 Task: Check the sale-to-list ratio of gas furnace in the last 5 years.
Action: Mouse moved to (1104, 248)
Screenshot: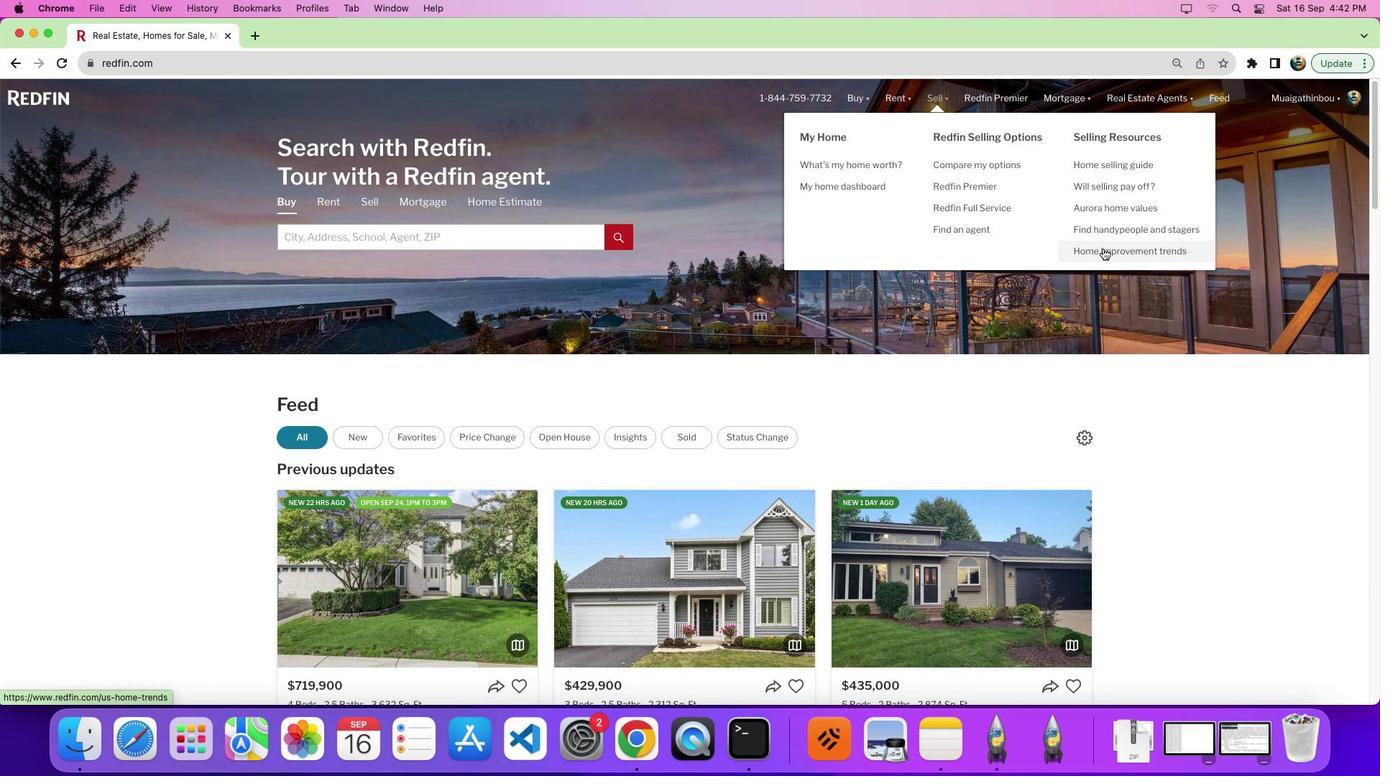 
Action: Mouse pressed left at (1104, 248)
Screenshot: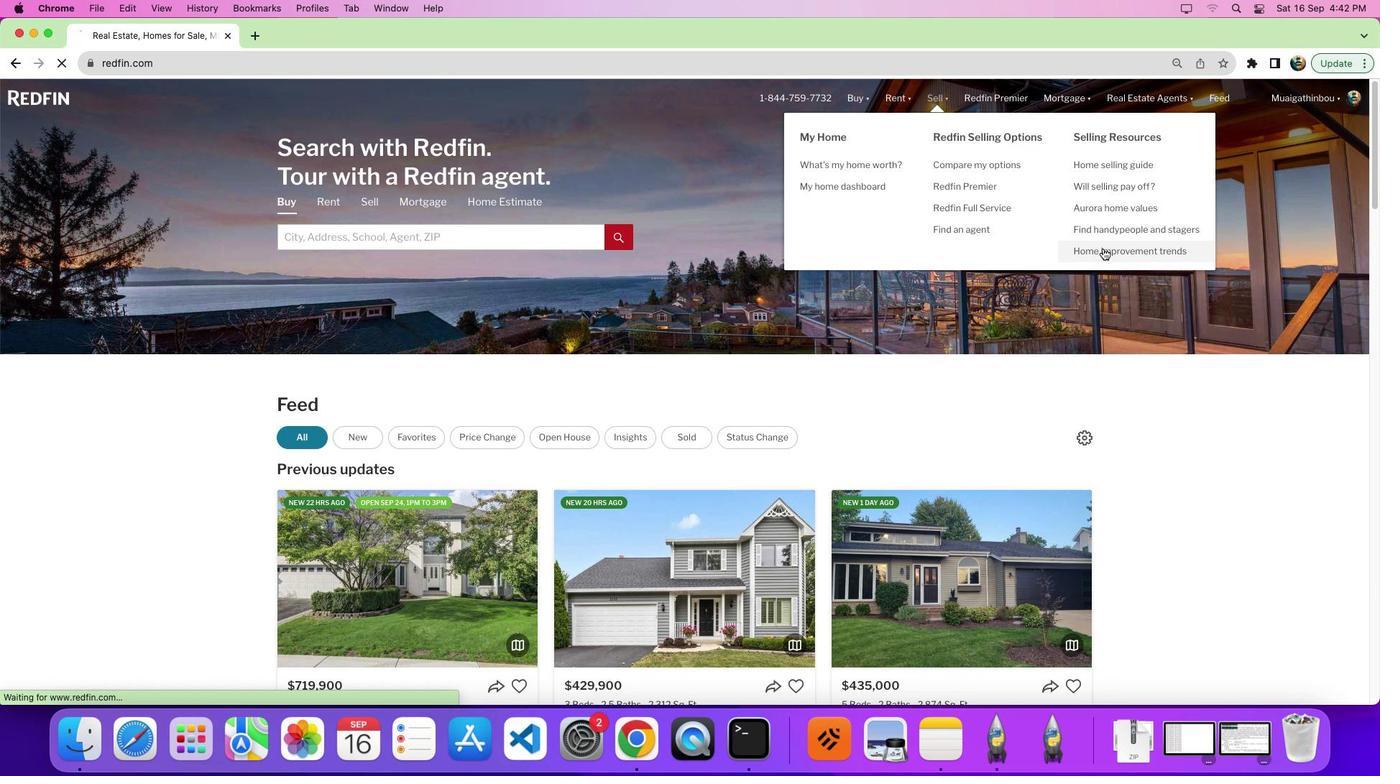 
Action: Mouse pressed left at (1104, 248)
Screenshot: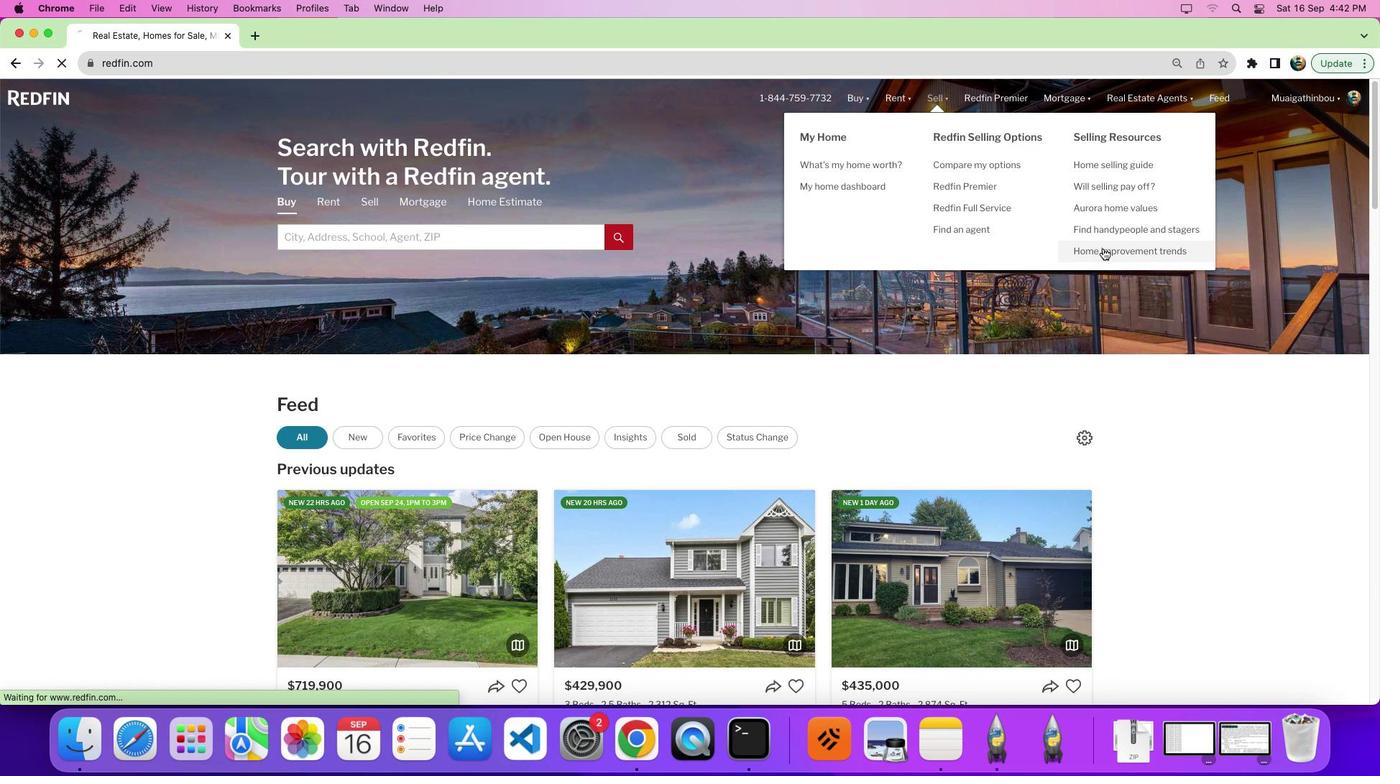 
Action: Mouse moved to (391, 281)
Screenshot: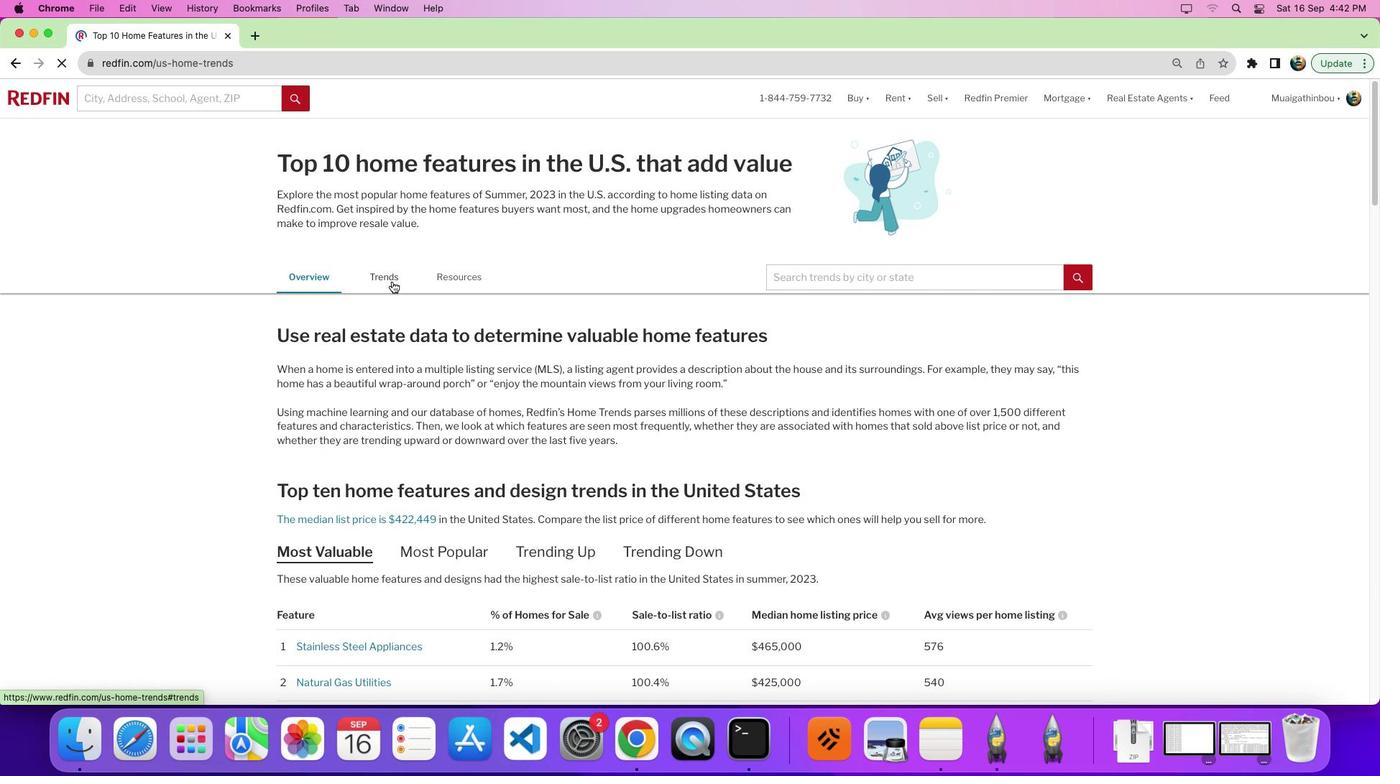 
Action: Mouse pressed left at (391, 281)
Screenshot: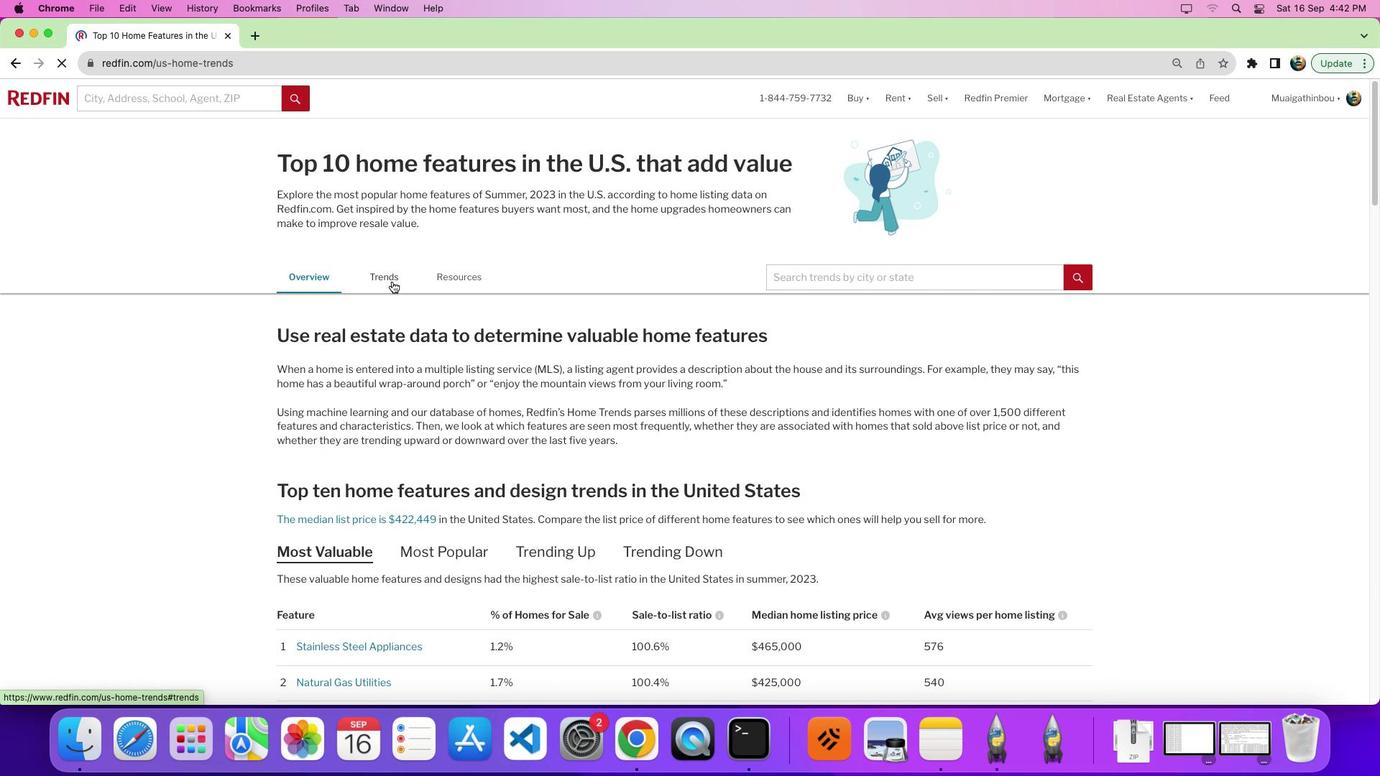 
Action: Mouse moved to (612, 420)
Screenshot: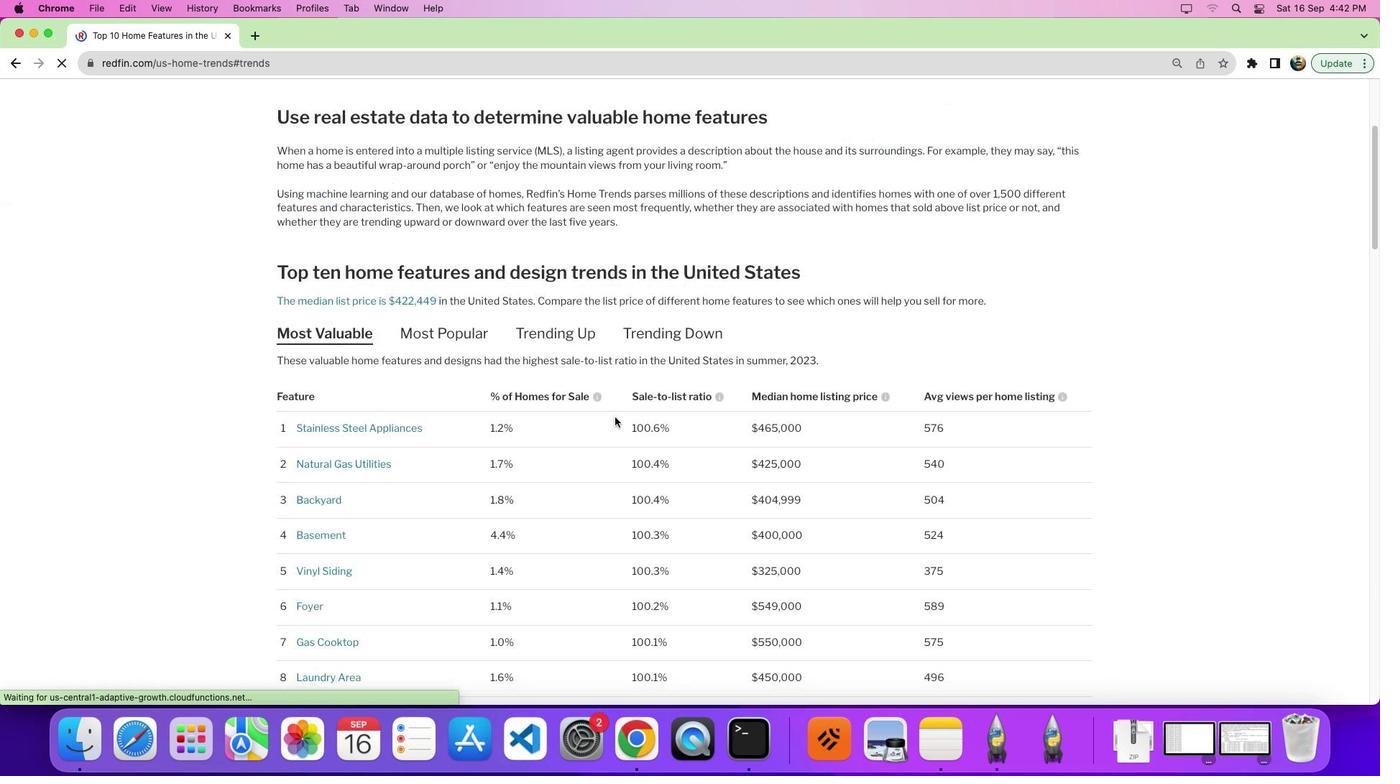 
Action: Mouse scrolled (612, 420) with delta (0, 0)
Screenshot: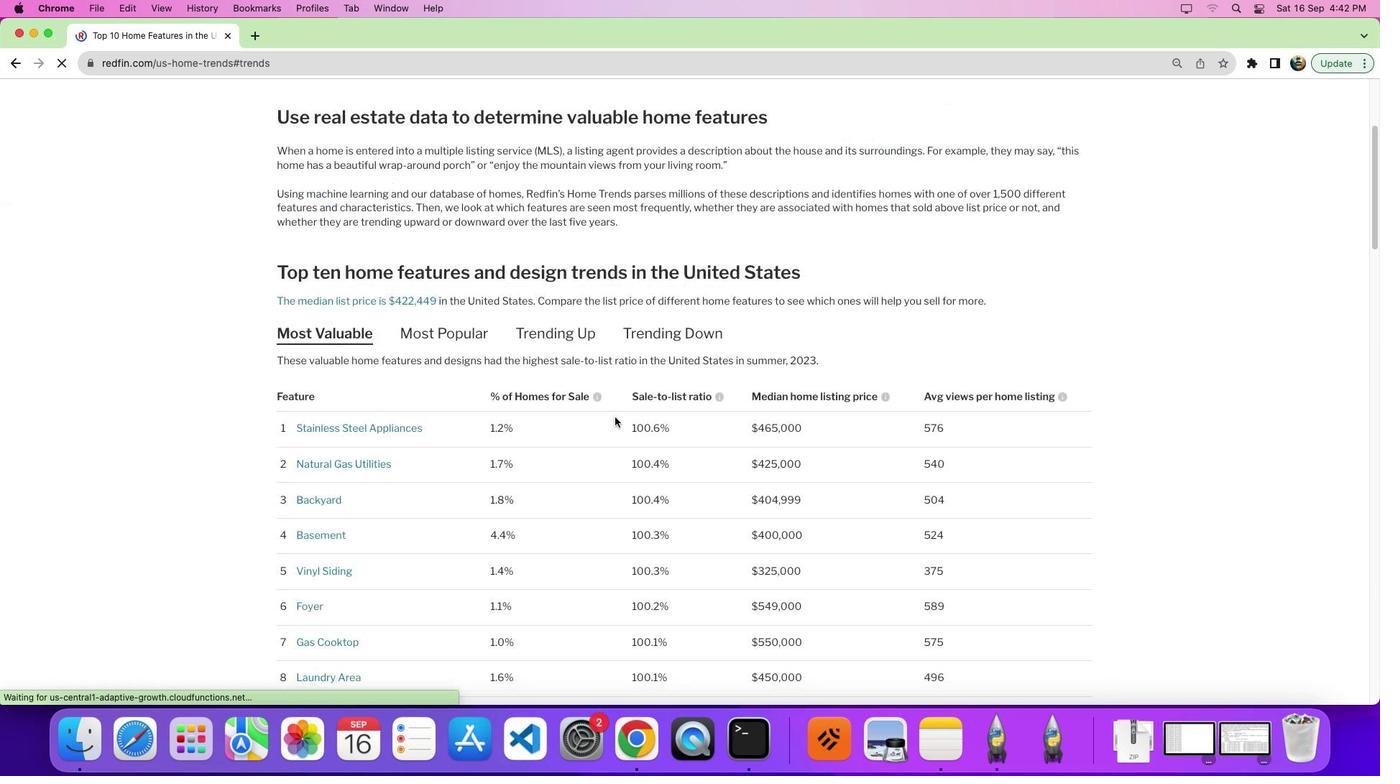 
Action: Mouse scrolled (612, 420) with delta (0, 0)
Screenshot: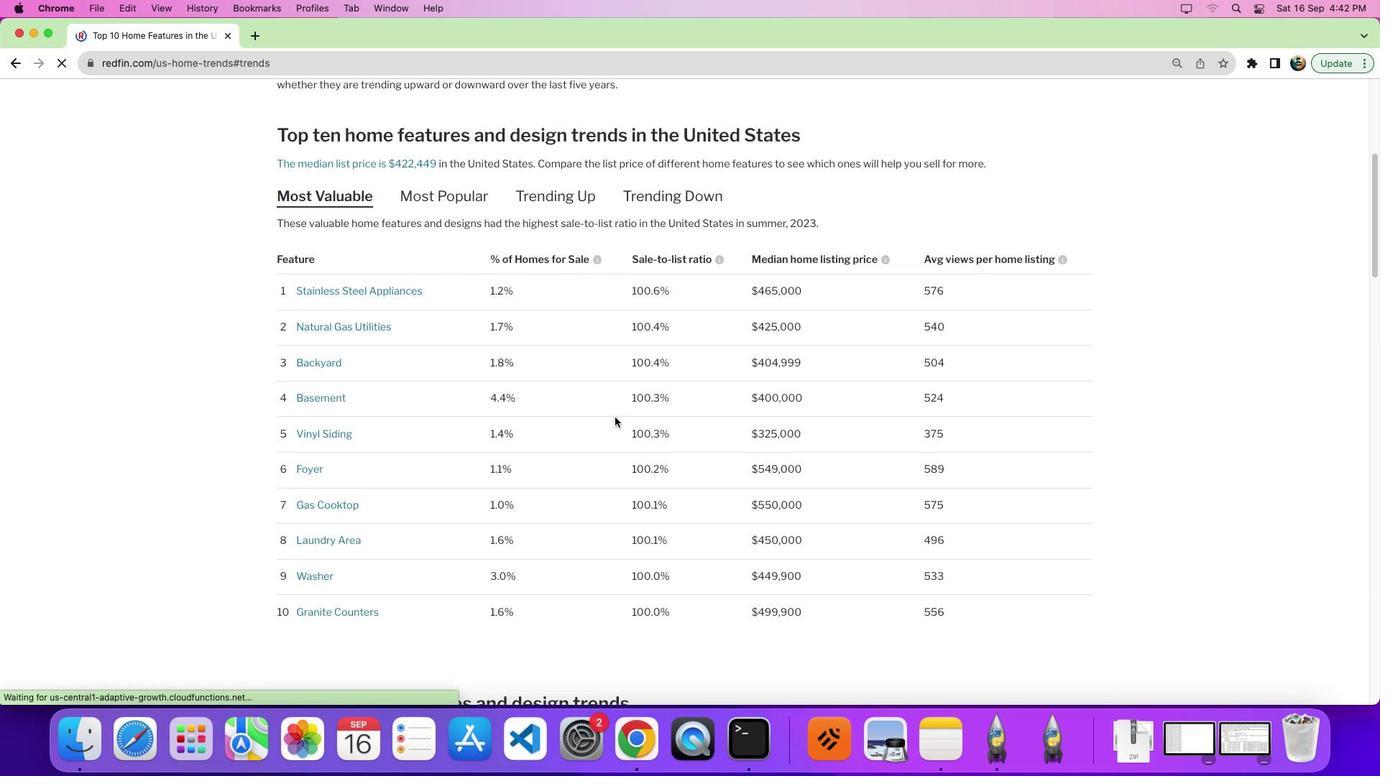 
Action: Mouse moved to (613, 419)
Screenshot: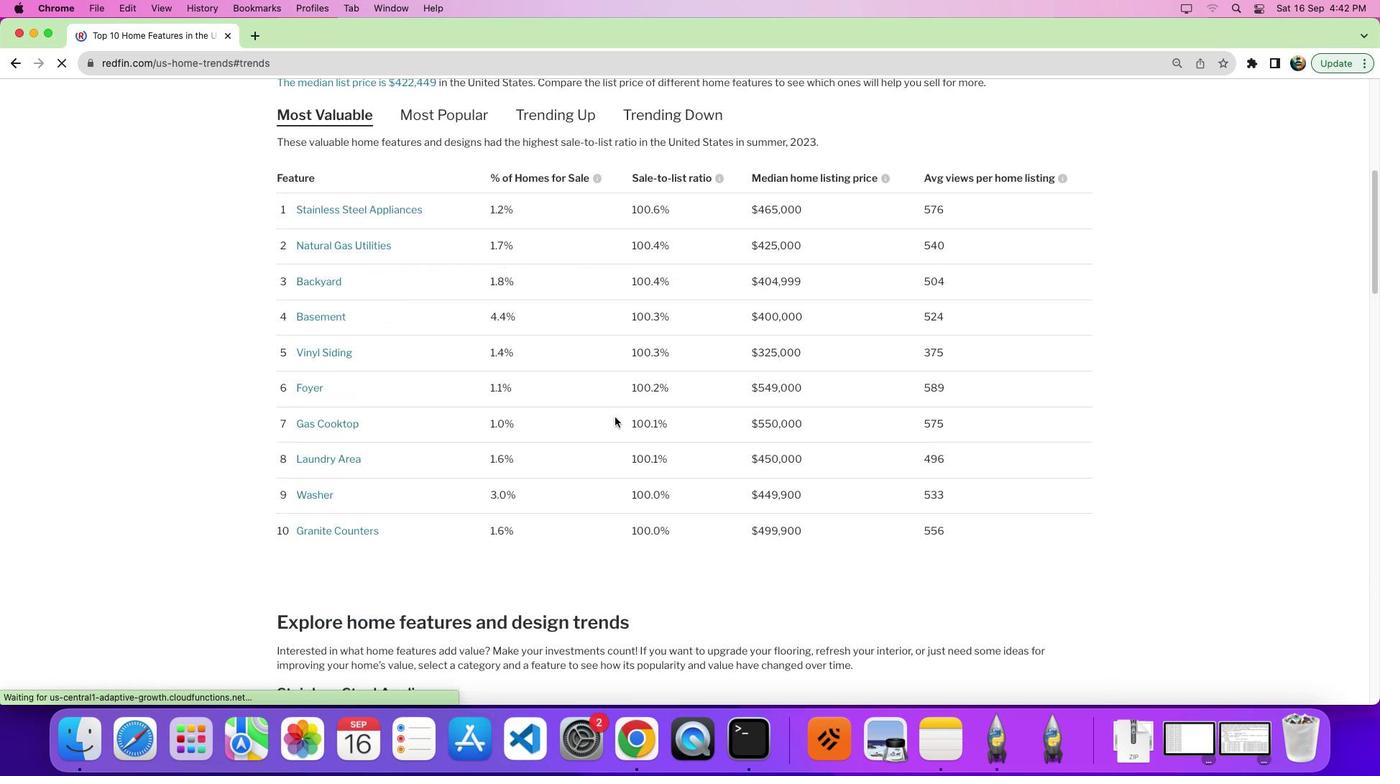 
Action: Mouse scrolled (613, 419) with delta (0, -5)
Screenshot: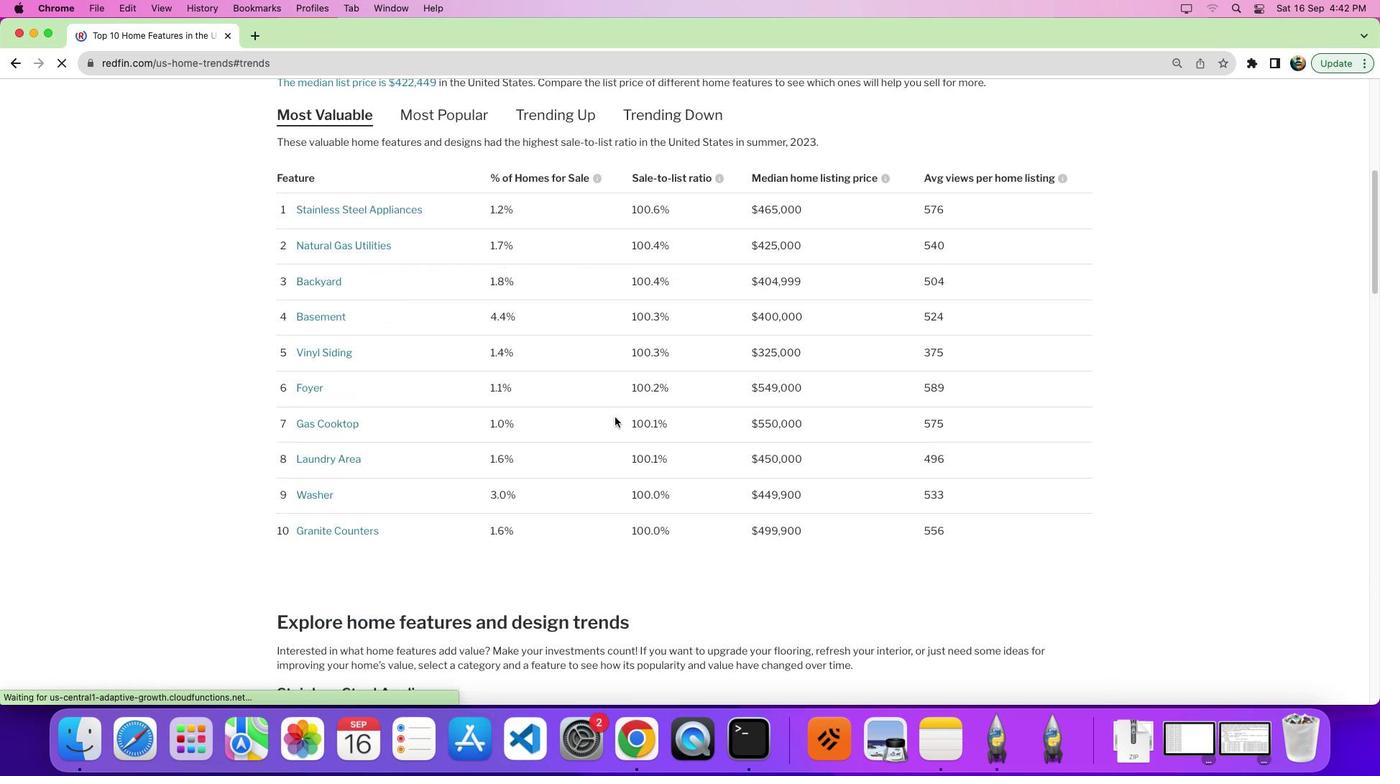 
Action: Mouse moved to (614, 417)
Screenshot: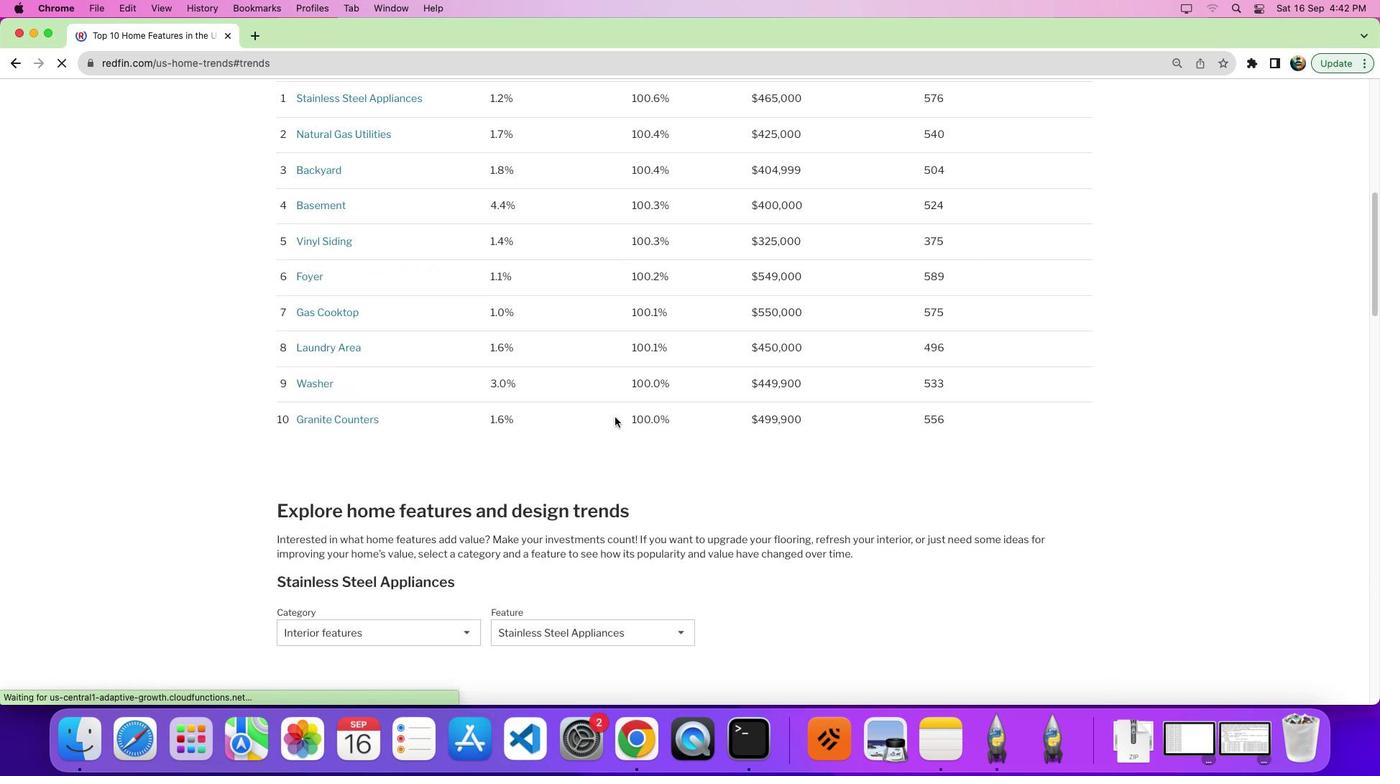 
Action: Mouse scrolled (614, 417) with delta (0, -6)
Screenshot: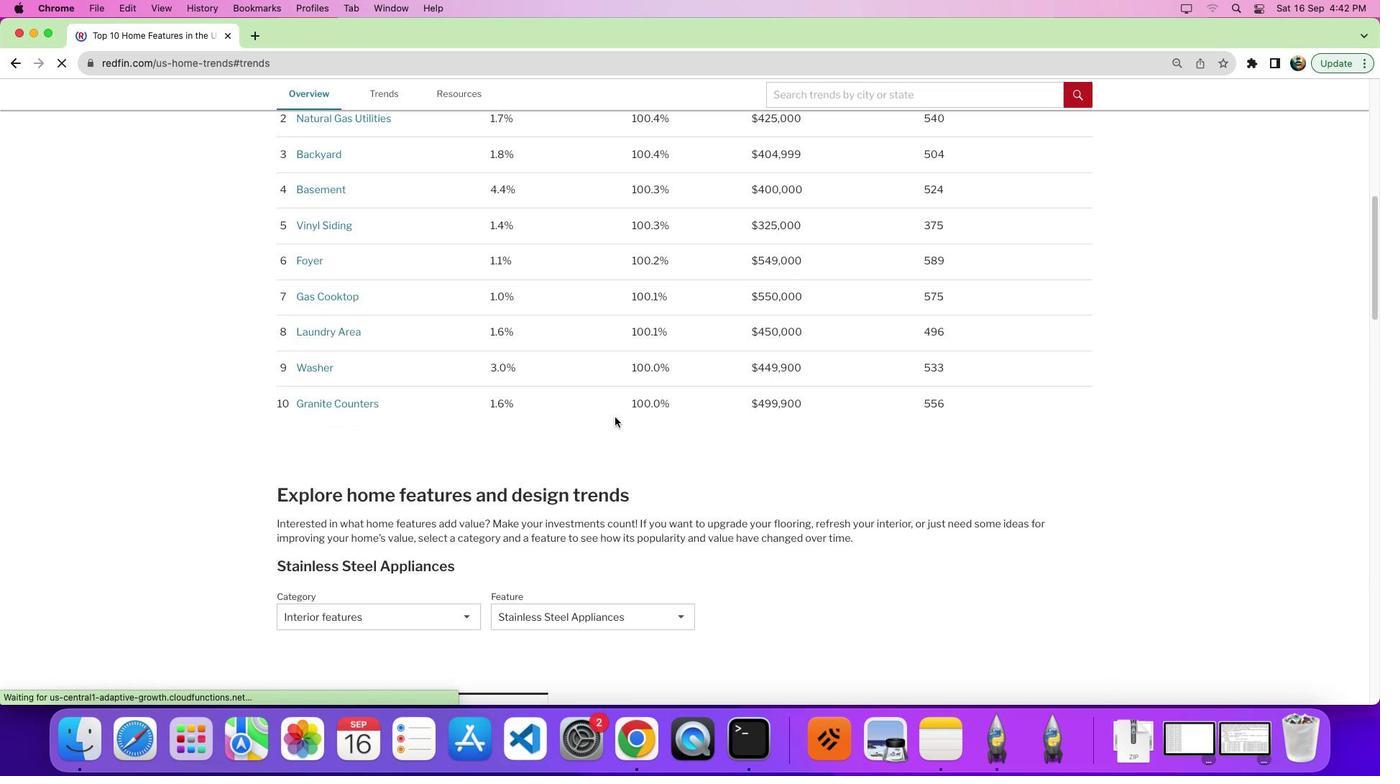 
Action: Mouse moved to (617, 417)
Screenshot: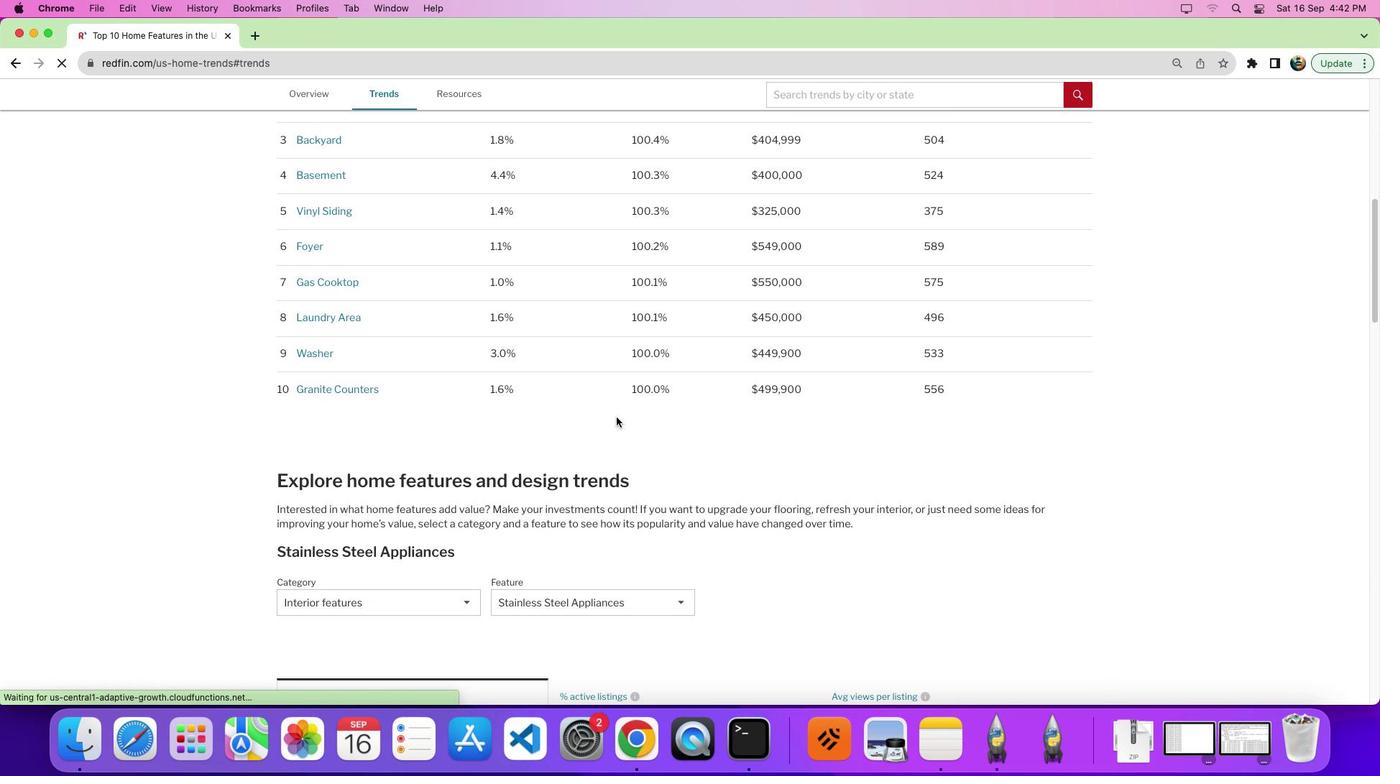 
Action: Mouse scrolled (617, 417) with delta (0, 0)
Screenshot: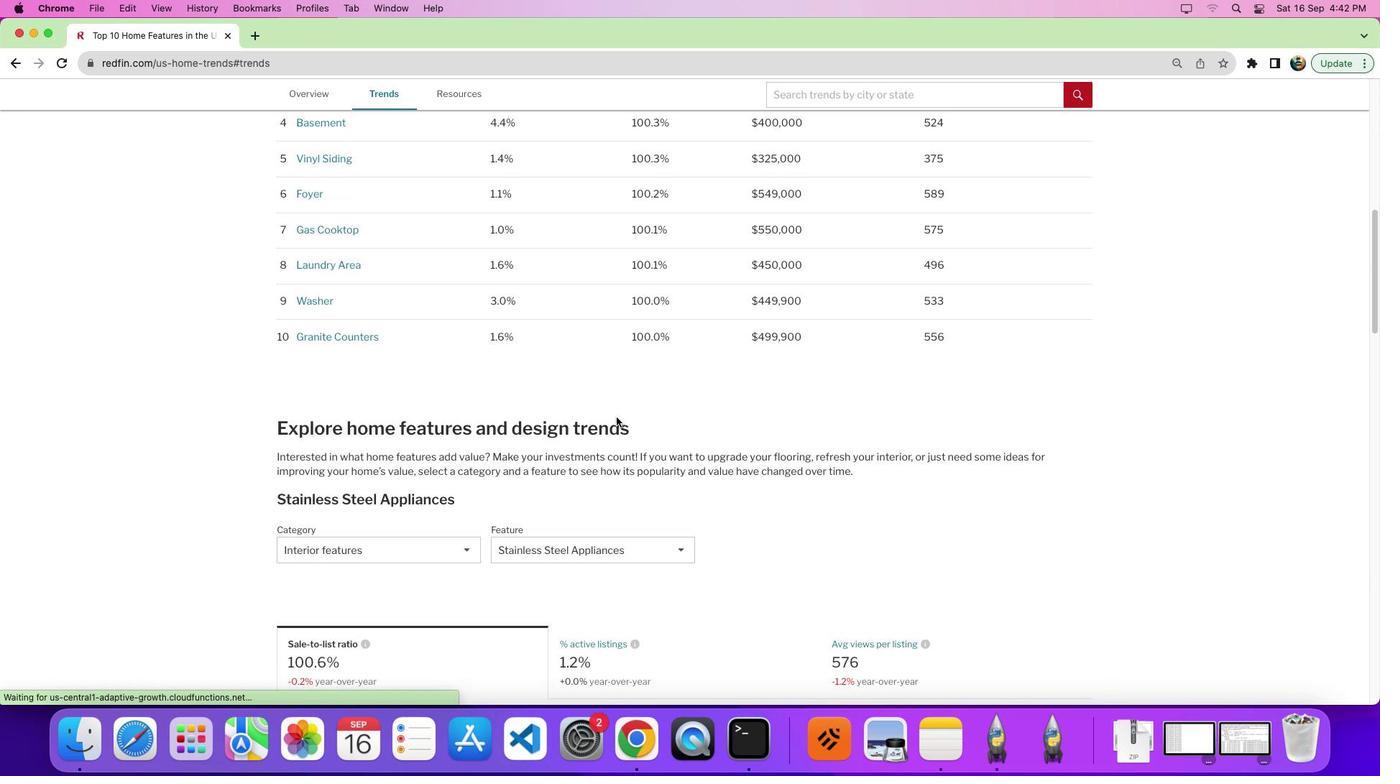 
Action: Mouse scrolled (617, 417) with delta (0, 0)
Screenshot: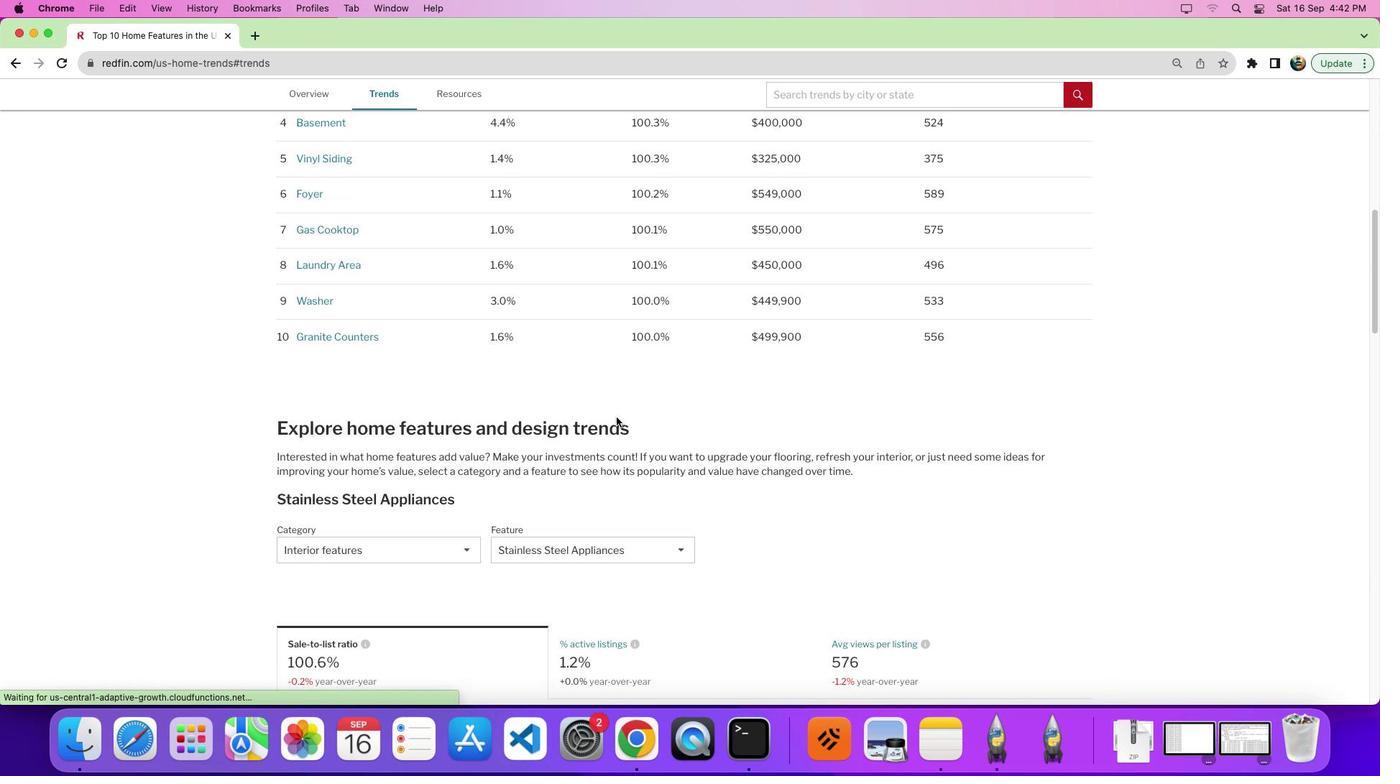 
Action: Mouse scrolled (617, 417) with delta (0, -2)
Screenshot: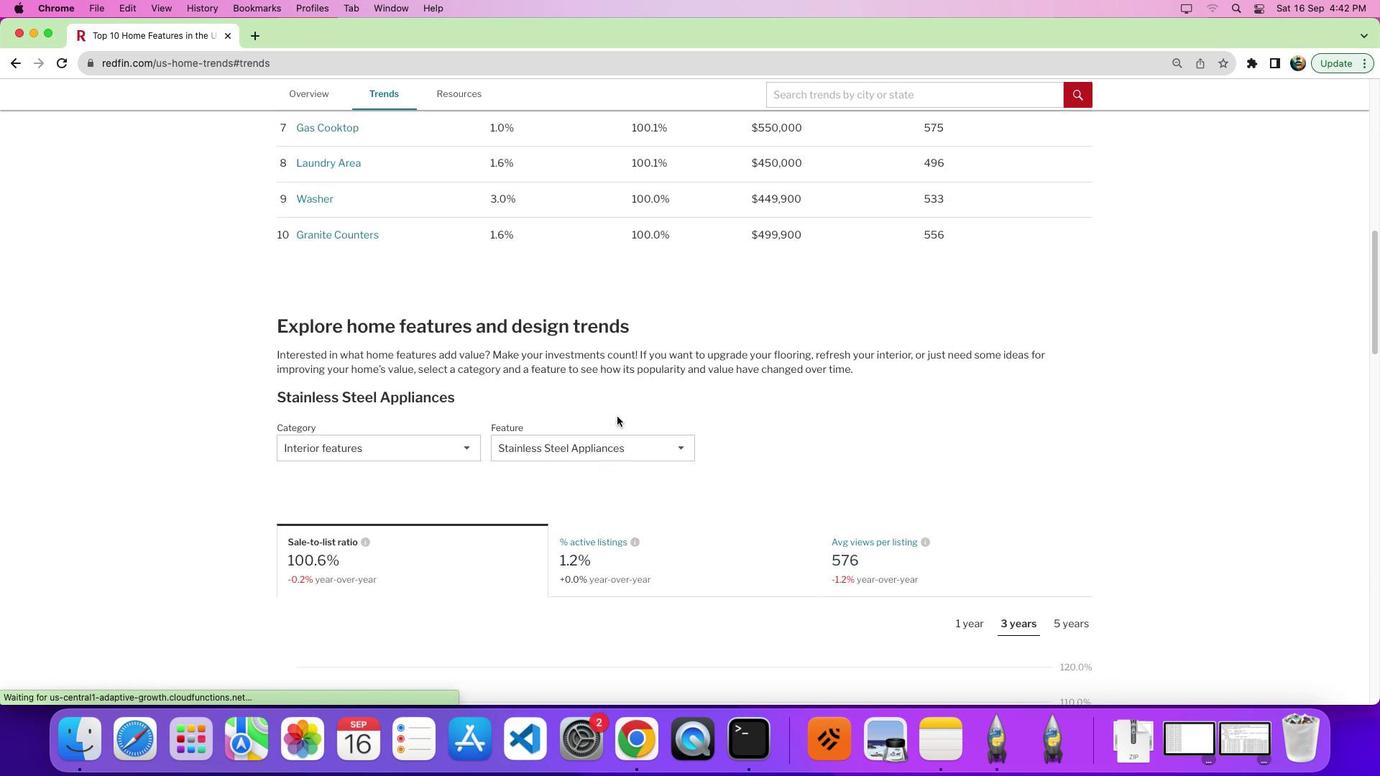 
Action: Mouse moved to (435, 449)
Screenshot: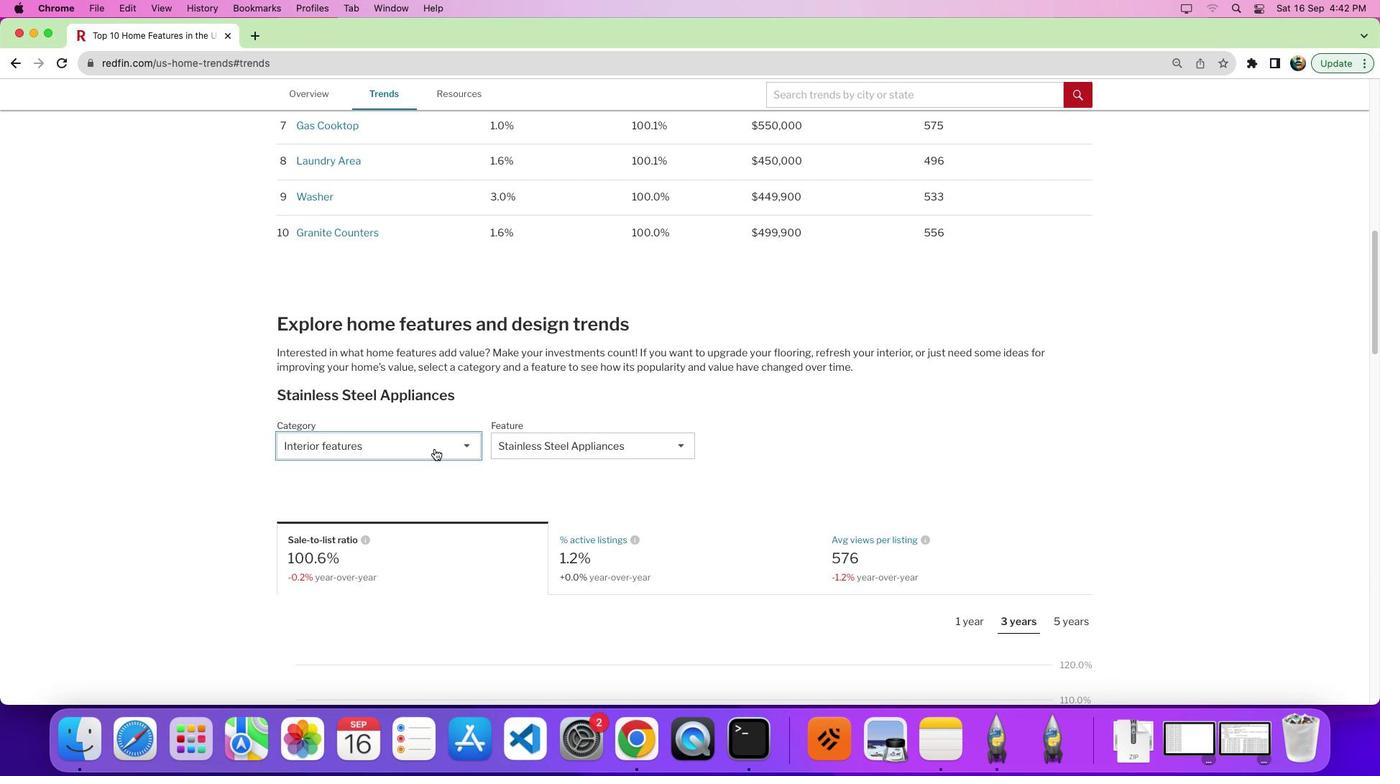 
Action: Mouse pressed left at (435, 449)
Screenshot: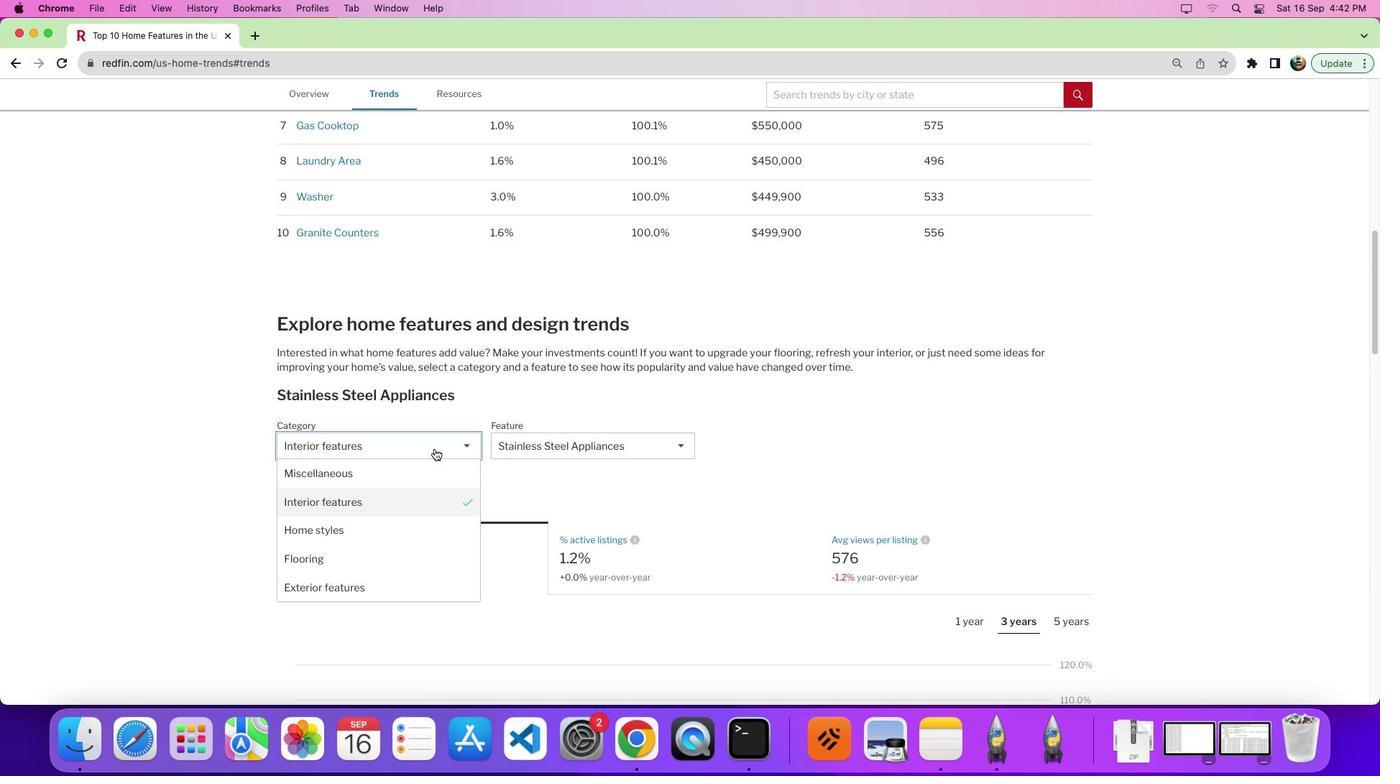 
Action: Mouse moved to (443, 497)
Screenshot: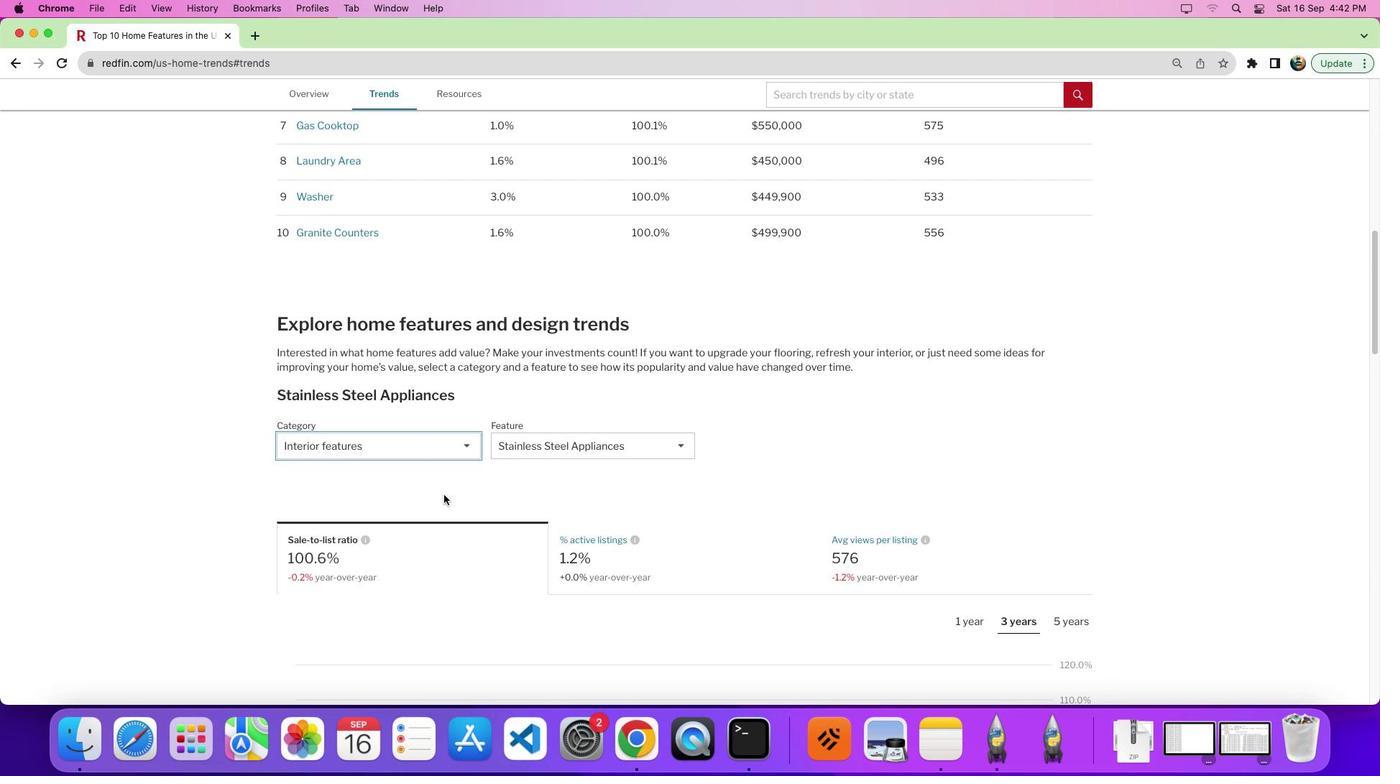 
Action: Mouse pressed left at (443, 497)
Screenshot: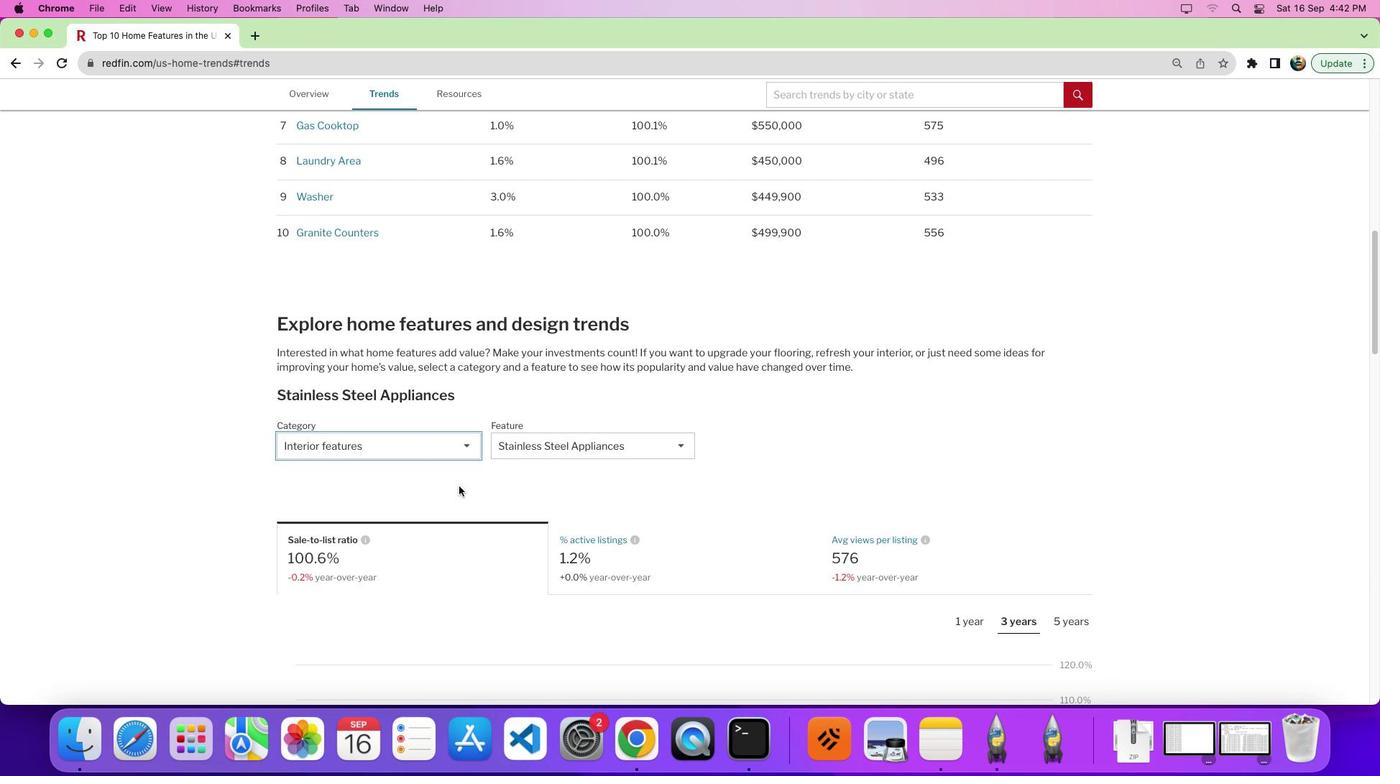 
Action: Mouse moved to (622, 441)
Screenshot: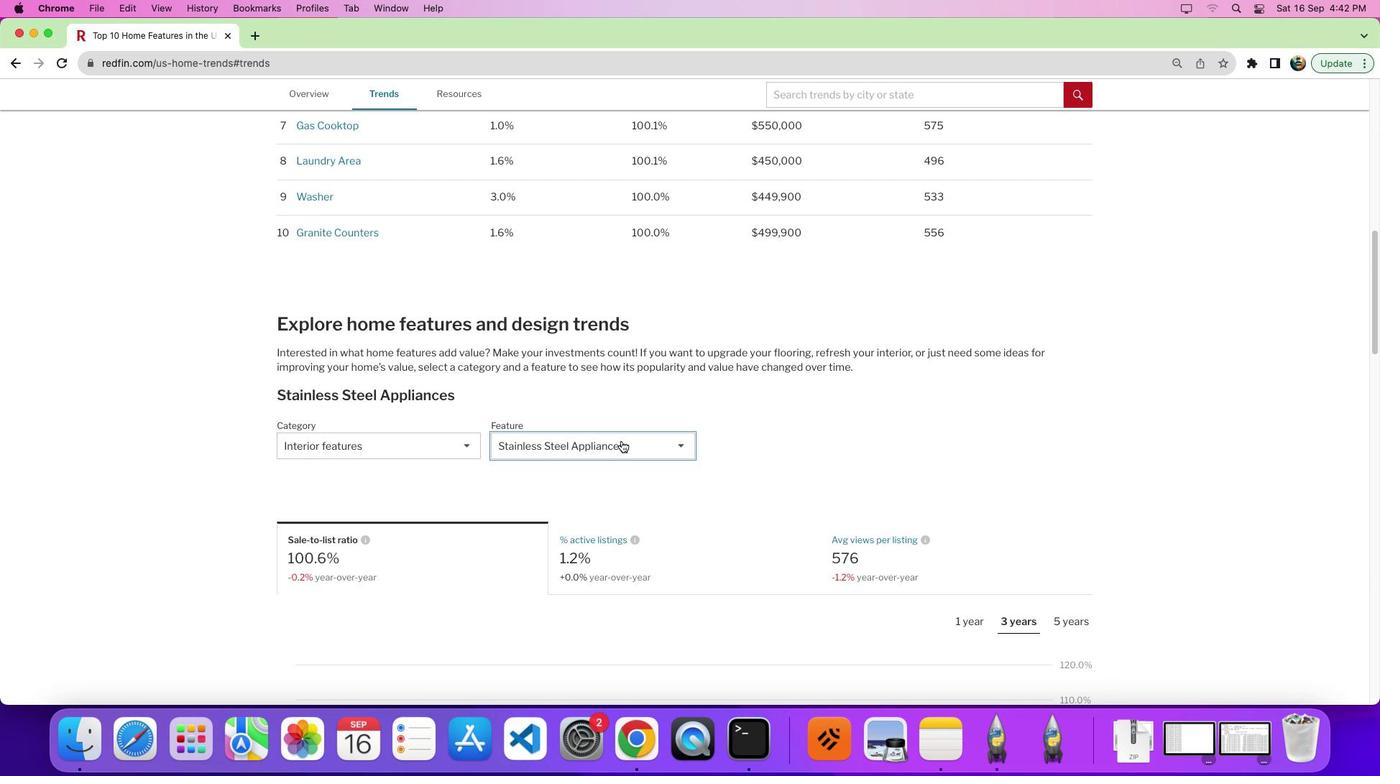 
Action: Mouse pressed left at (622, 441)
Screenshot: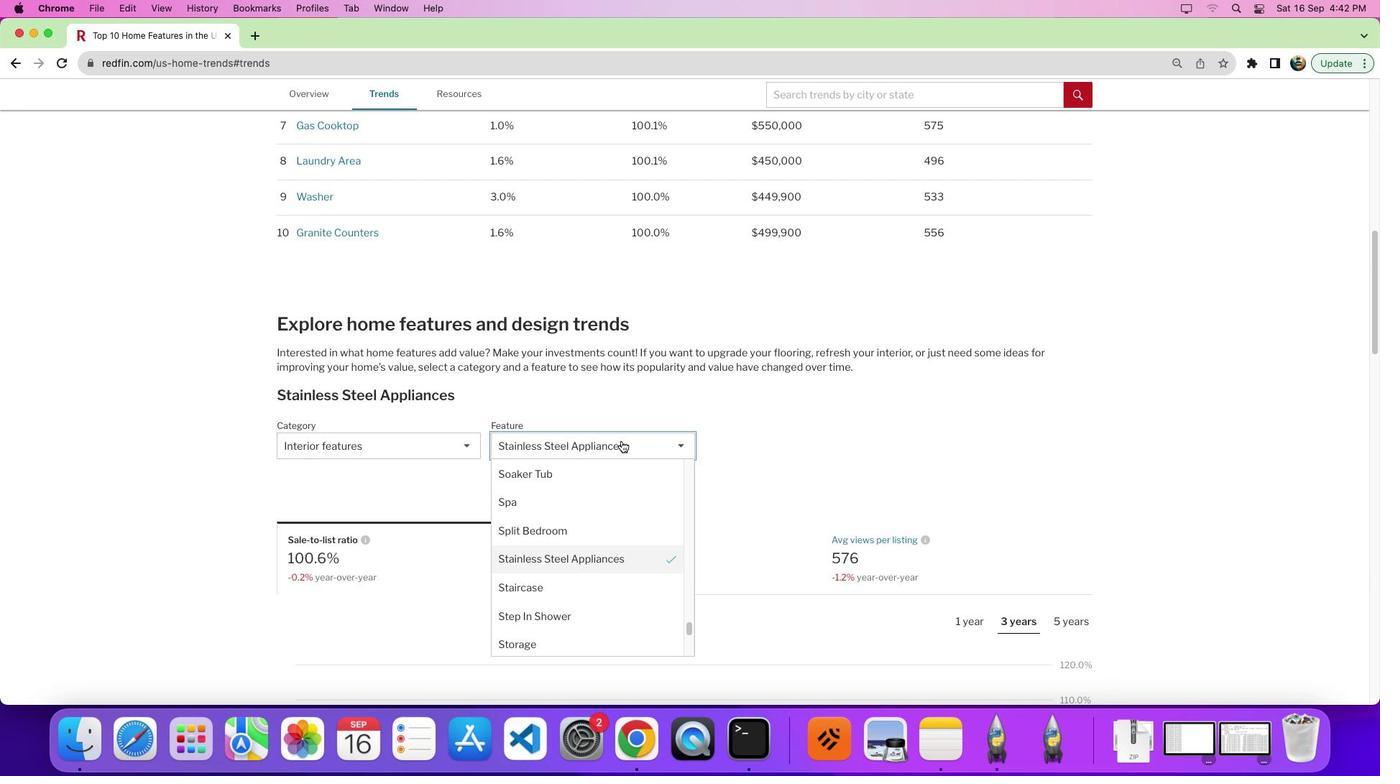 
Action: Mouse moved to (650, 508)
Screenshot: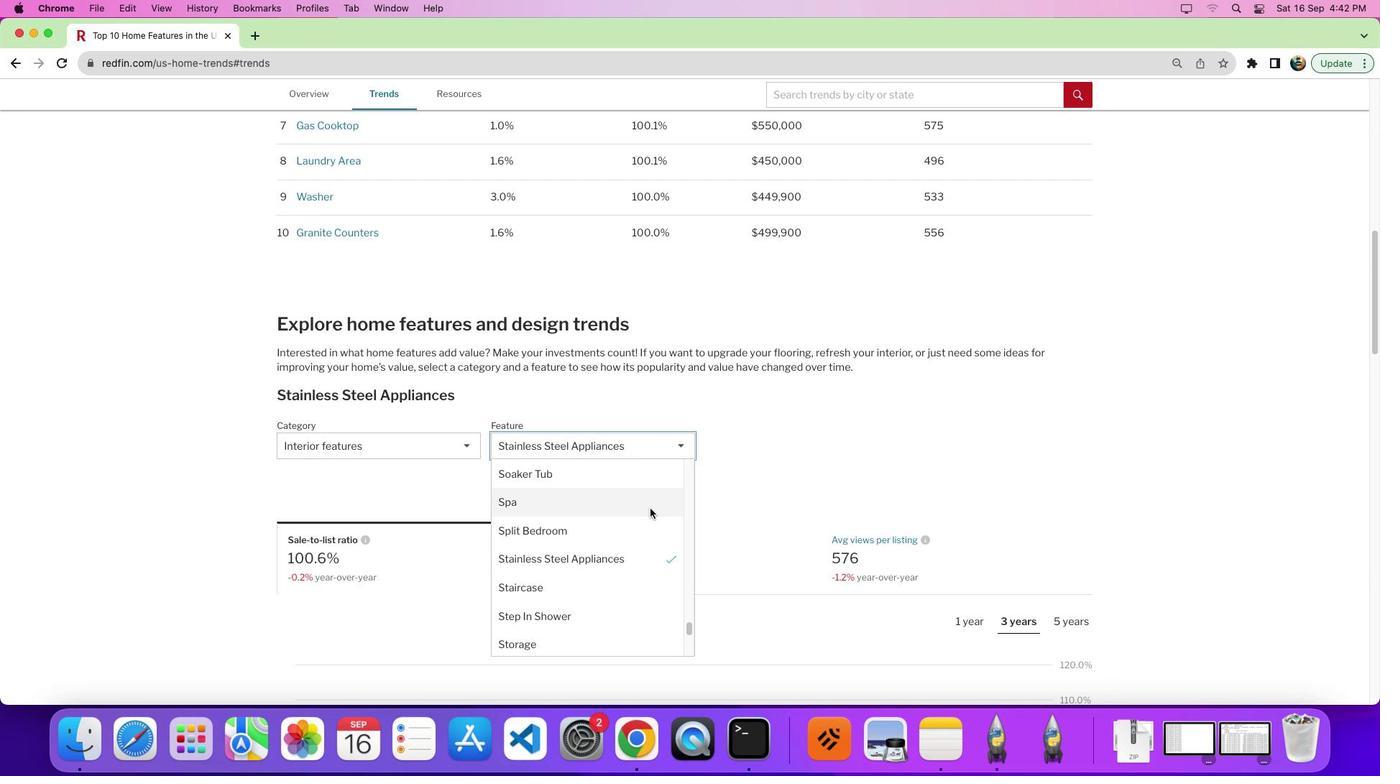 
Action: Mouse scrolled (650, 508) with delta (0, 0)
Screenshot: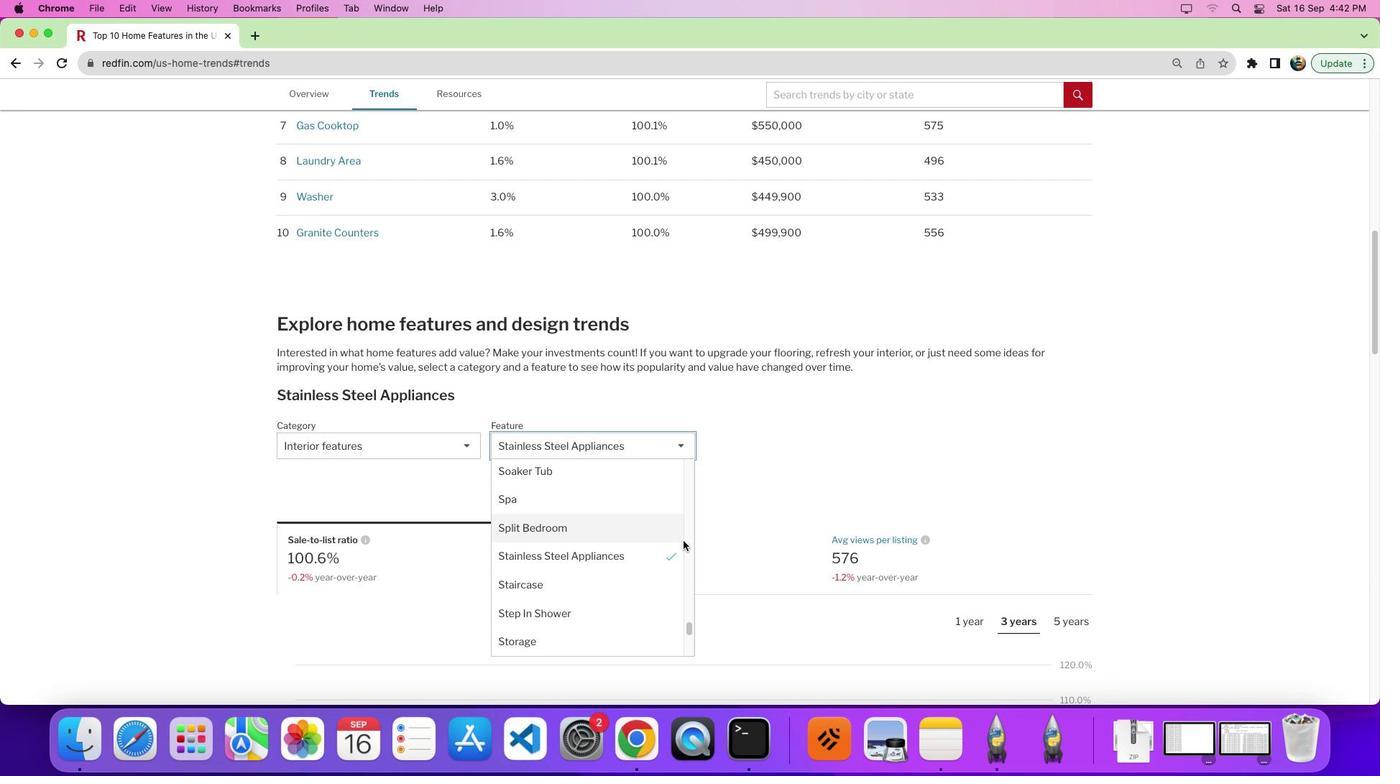 
Action: Mouse moved to (692, 556)
Screenshot: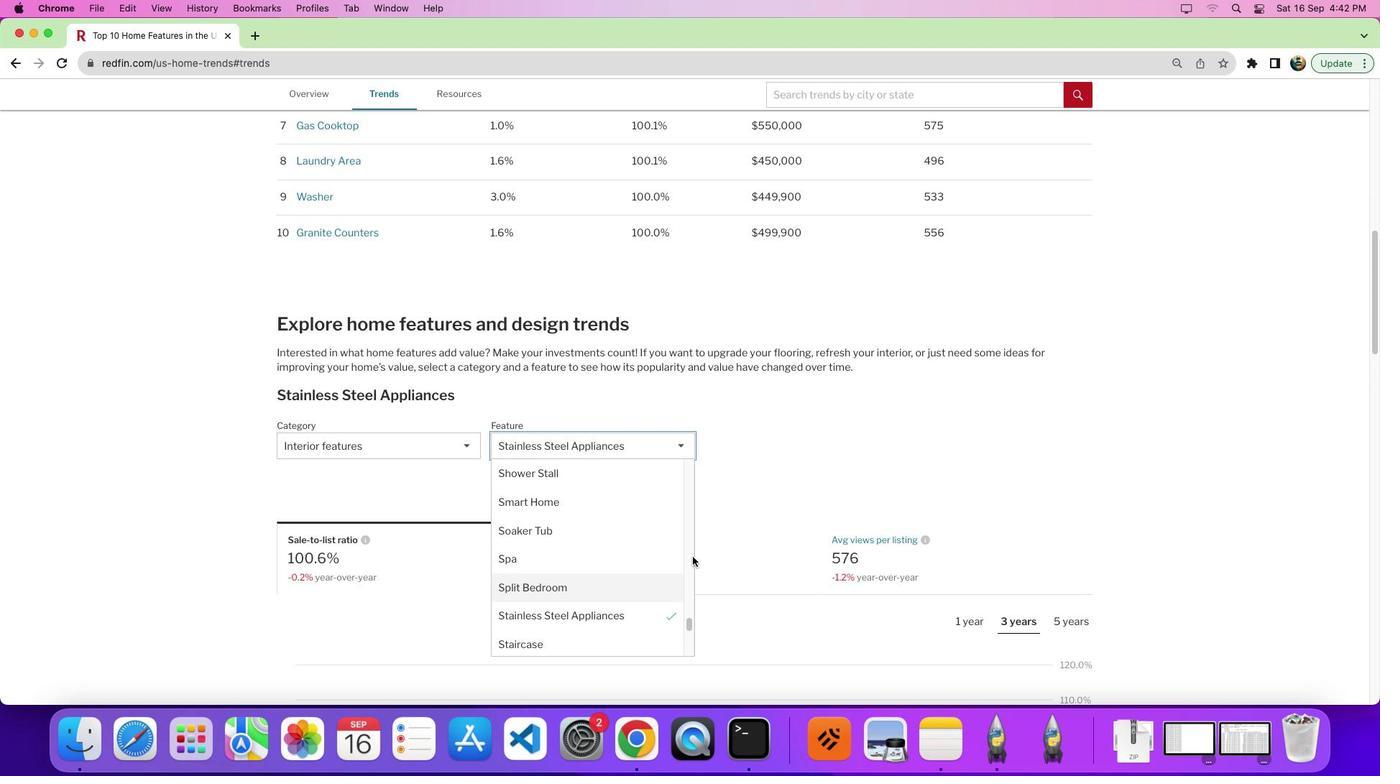 
Action: Mouse pressed left at (692, 556)
Screenshot: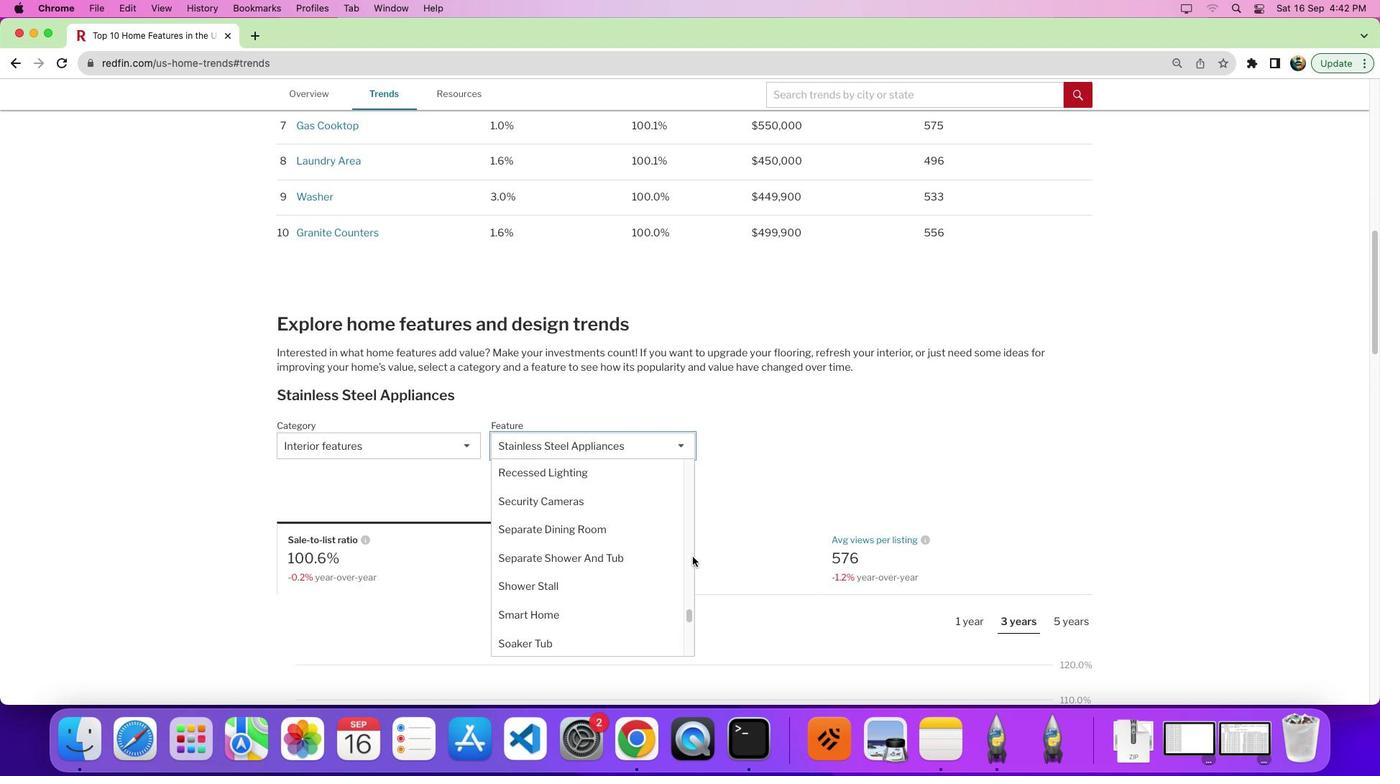 
Action: Mouse moved to (610, 556)
Screenshot: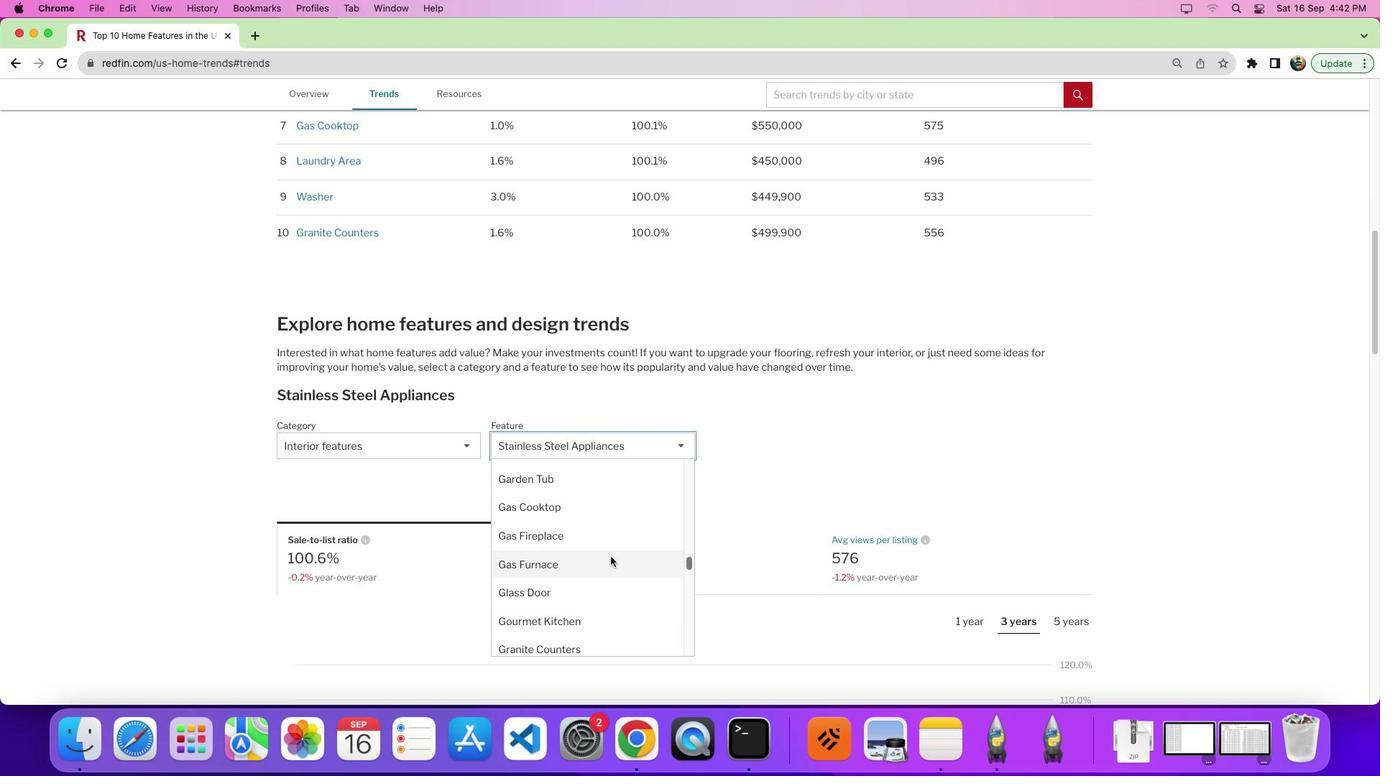 
Action: Mouse scrolled (610, 556) with delta (0, 0)
Screenshot: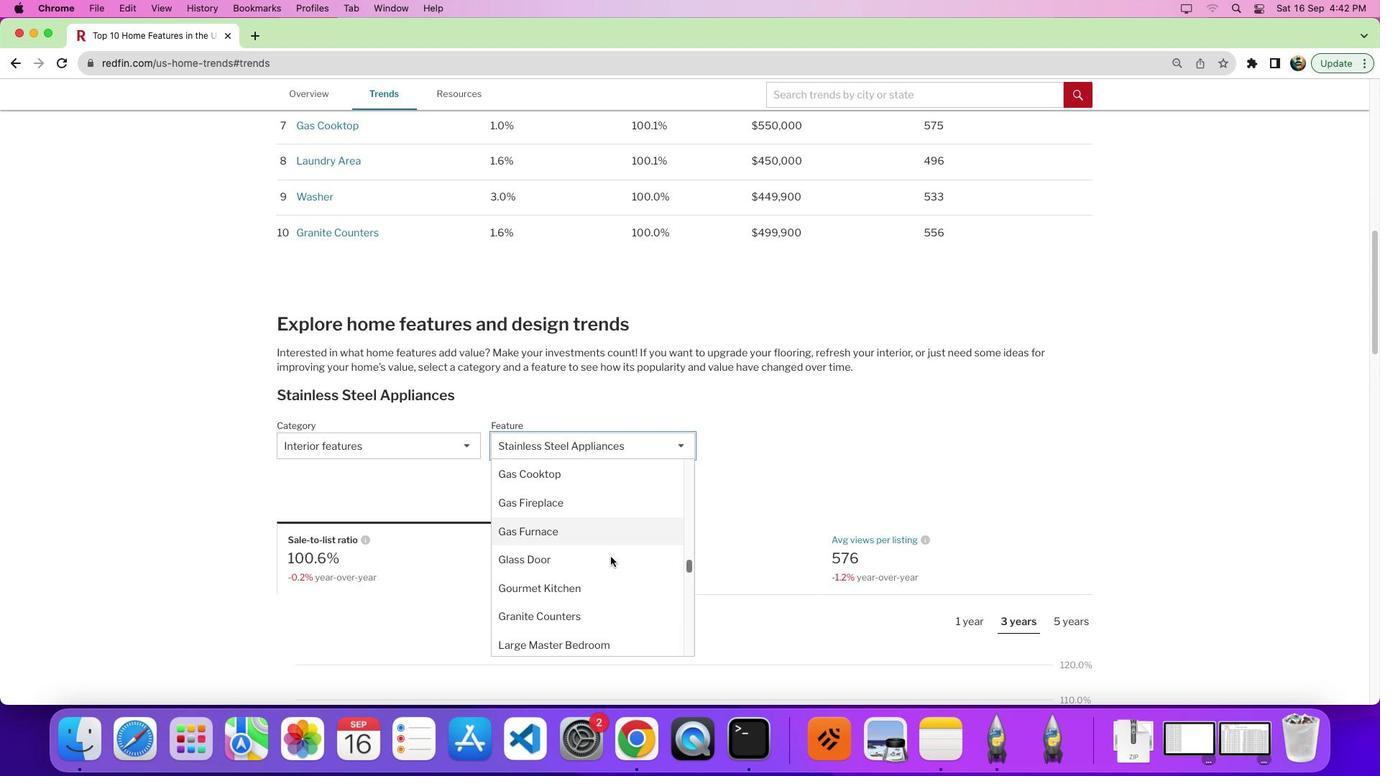 
Action: Mouse scrolled (610, 556) with delta (0, 0)
Screenshot: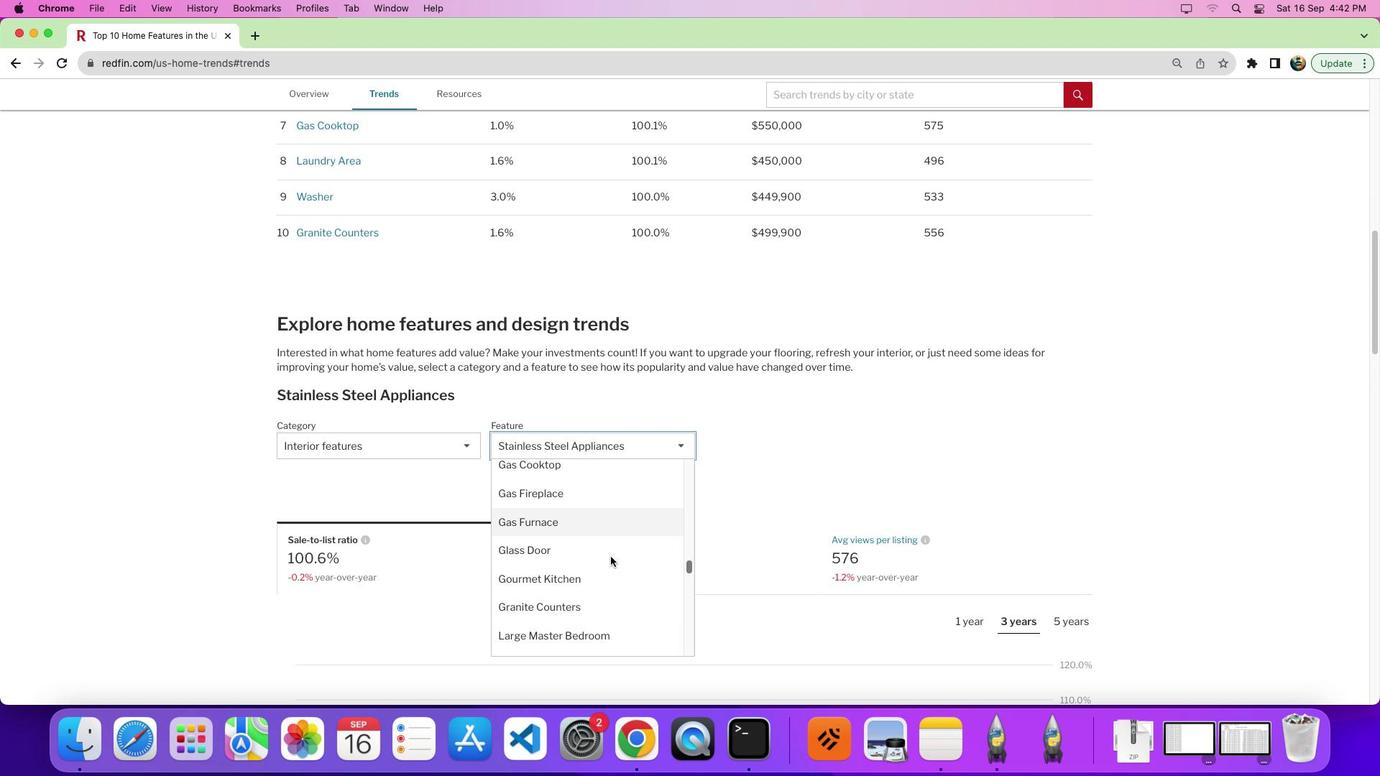 
Action: Mouse moved to (609, 552)
Screenshot: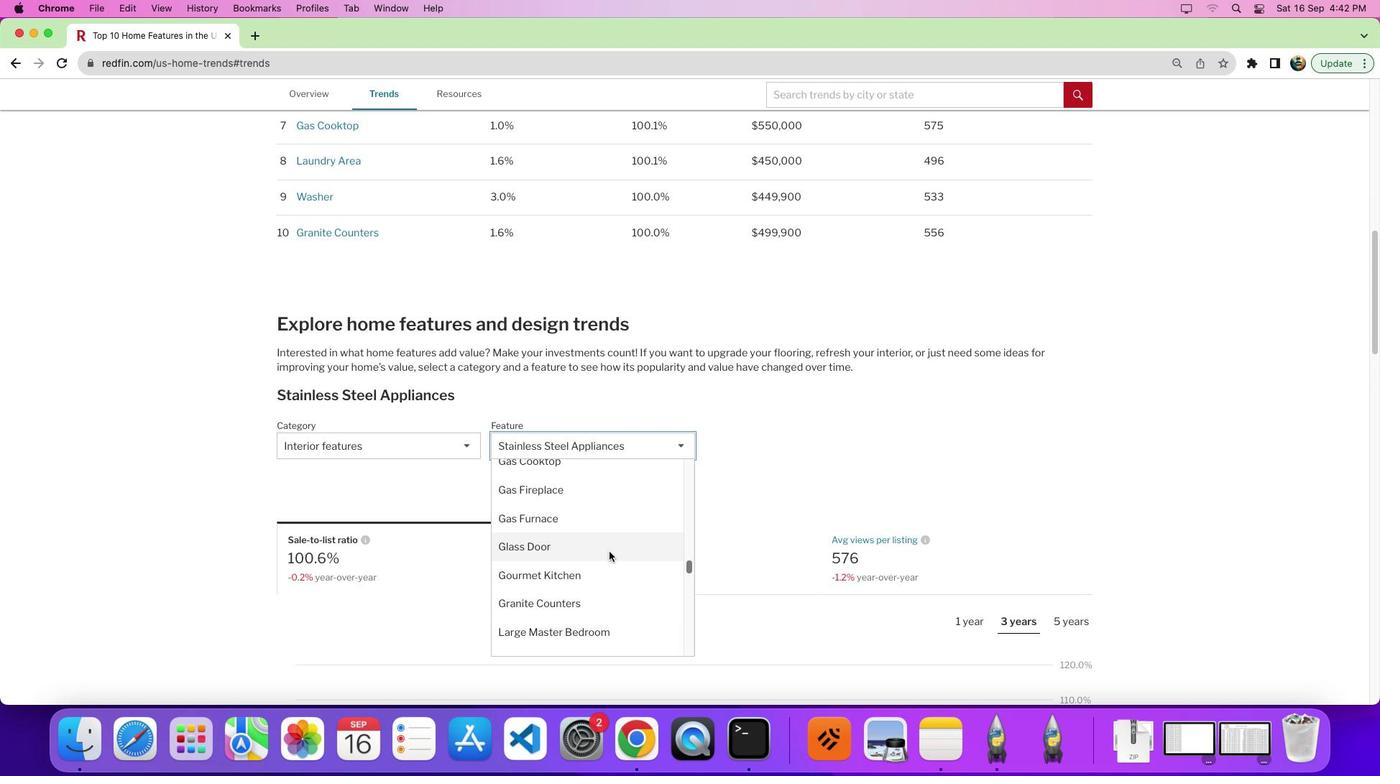 
Action: Mouse scrolled (609, 552) with delta (0, 0)
Screenshot: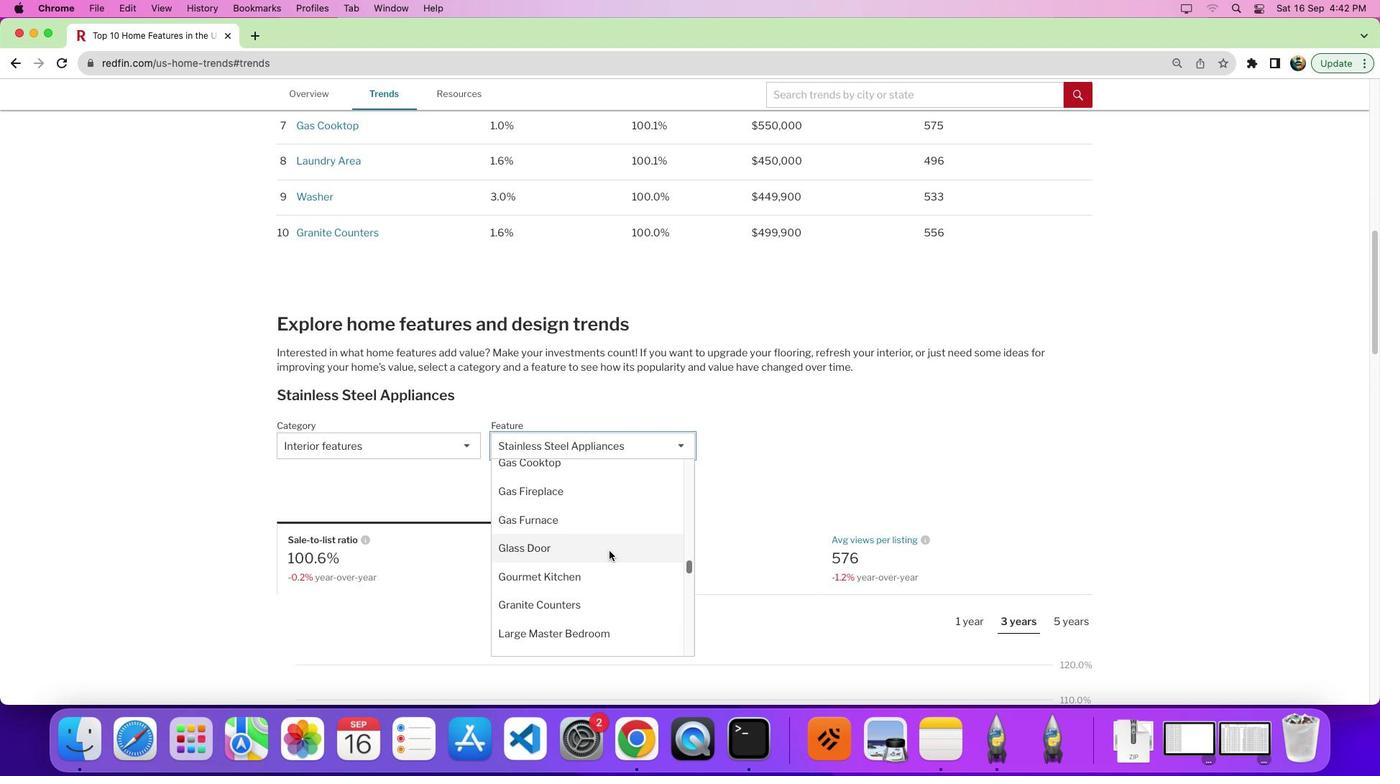 
Action: Mouse moved to (566, 525)
Screenshot: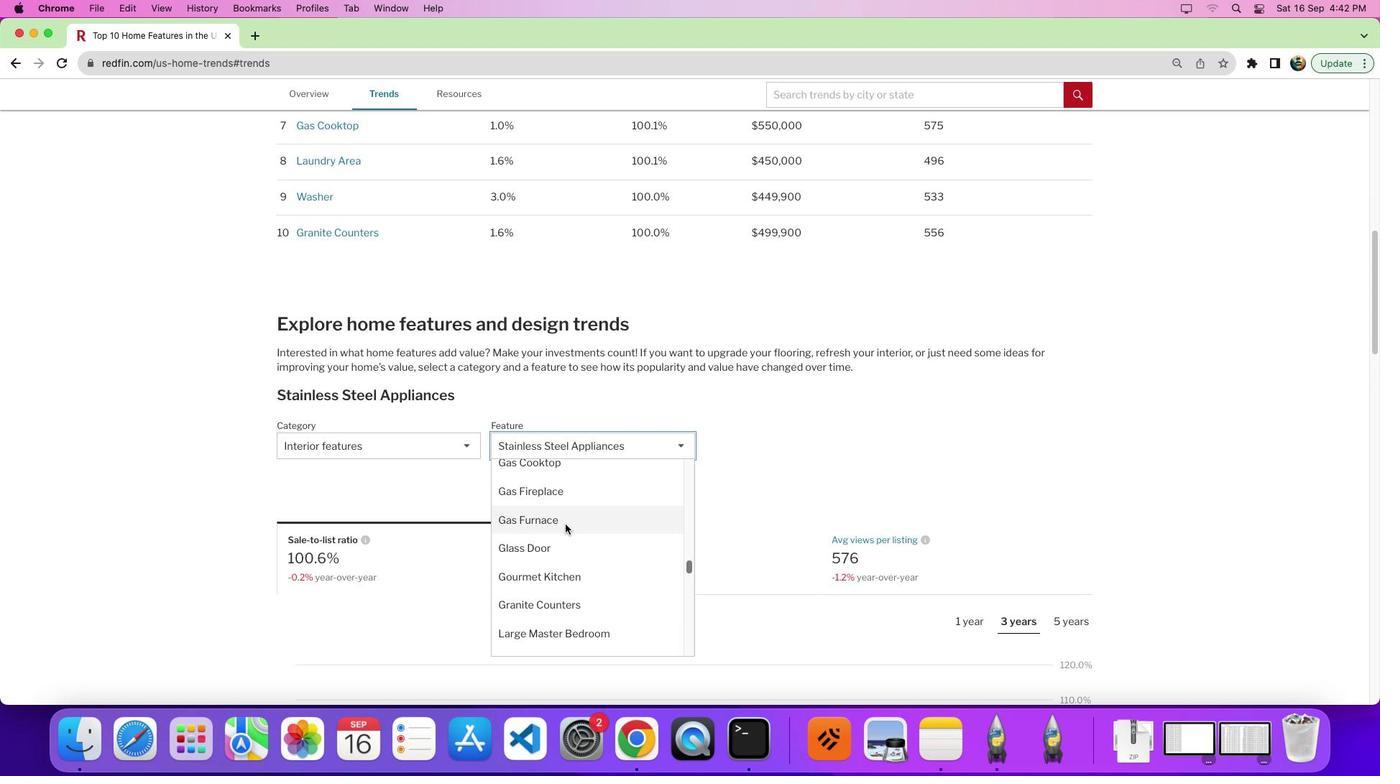 
Action: Mouse pressed left at (566, 525)
Screenshot: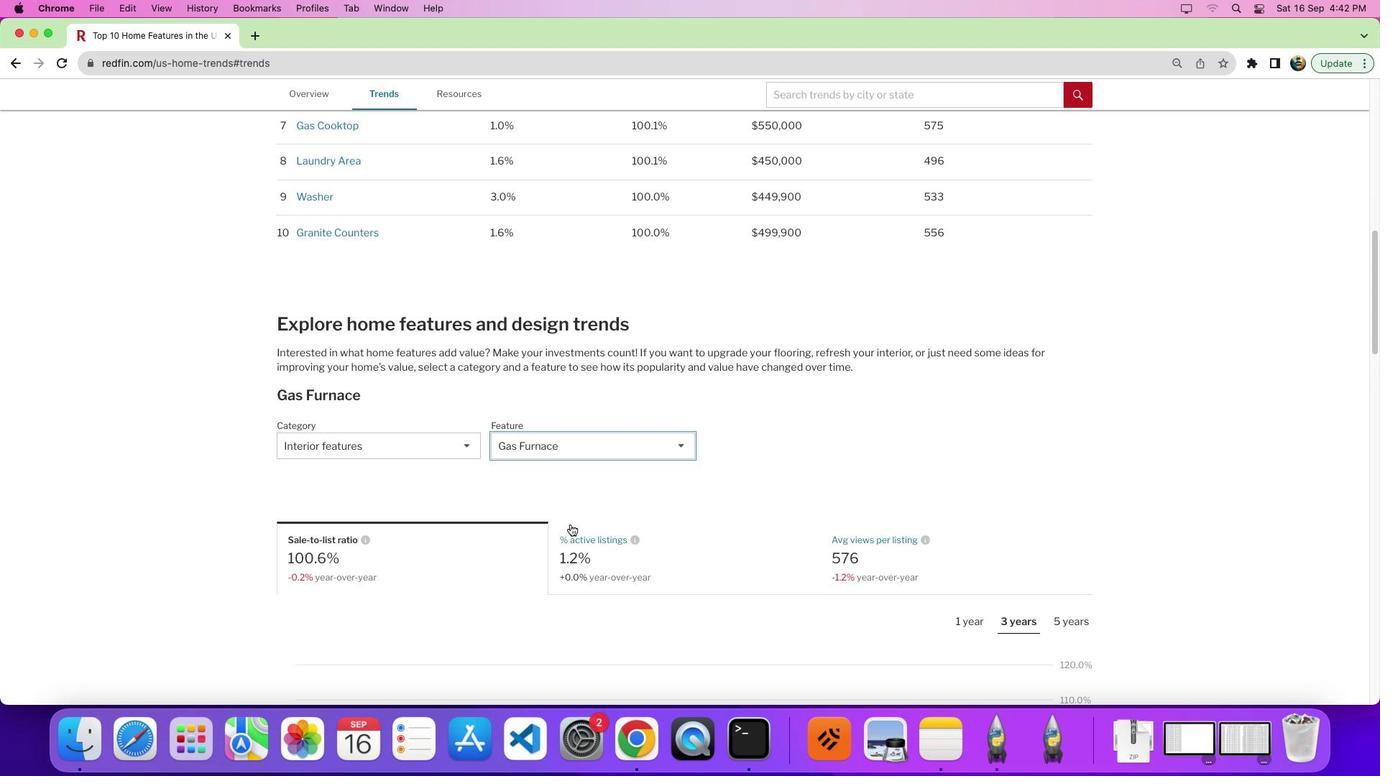 
Action: Mouse moved to (815, 505)
Screenshot: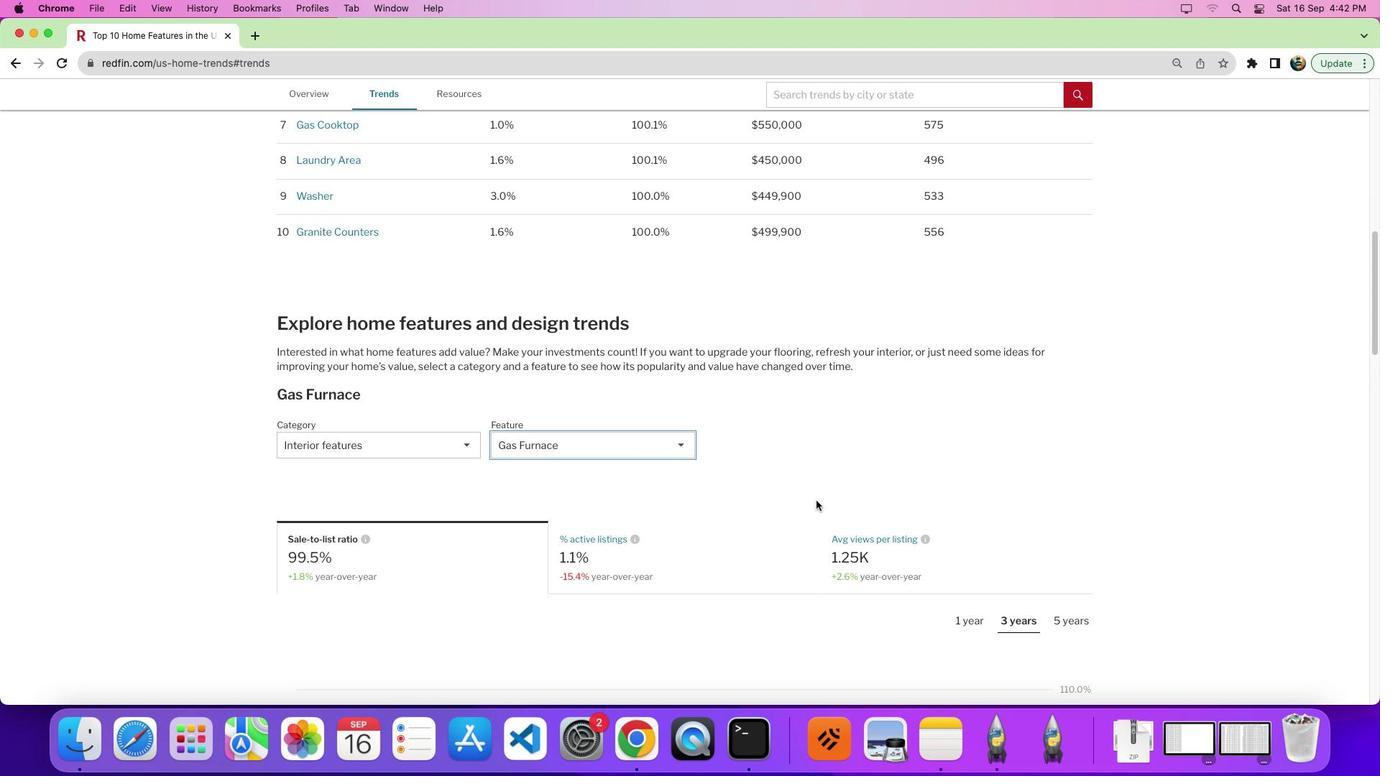 
Action: Mouse scrolled (815, 505) with delta (0, 0)
Screenshot: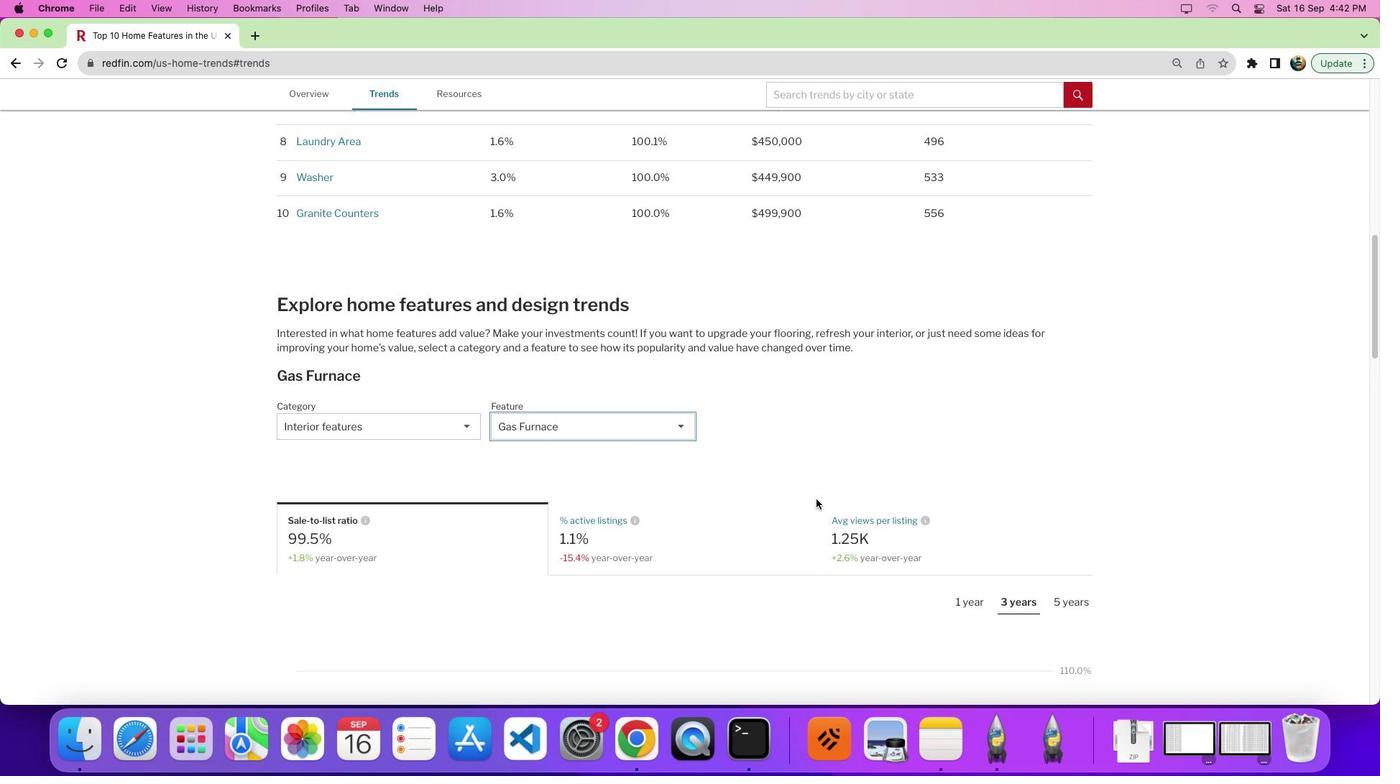 
Action: Mouse moved to (817, 502)
Screenshot: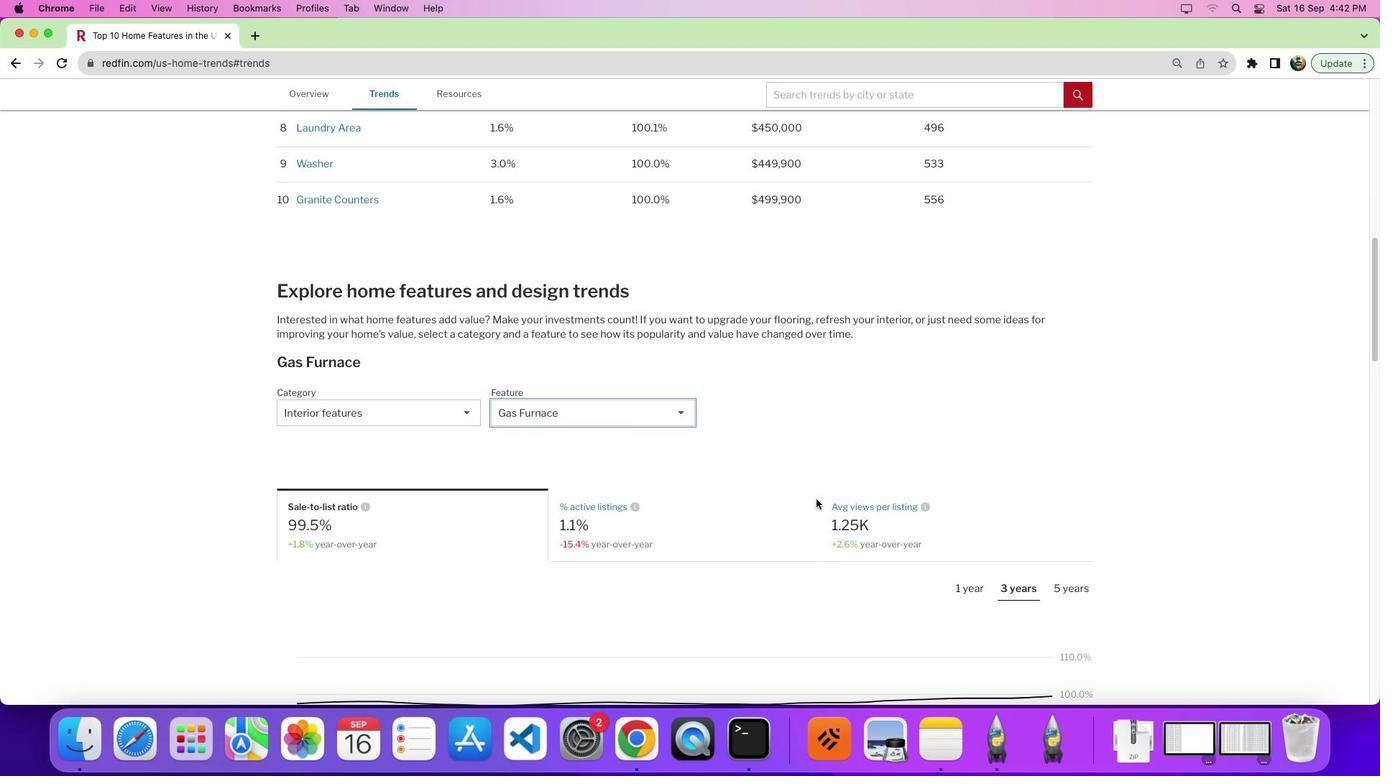 
Action: Mouse scrolled (817, 502) with delta (0, 0)
Screenshot: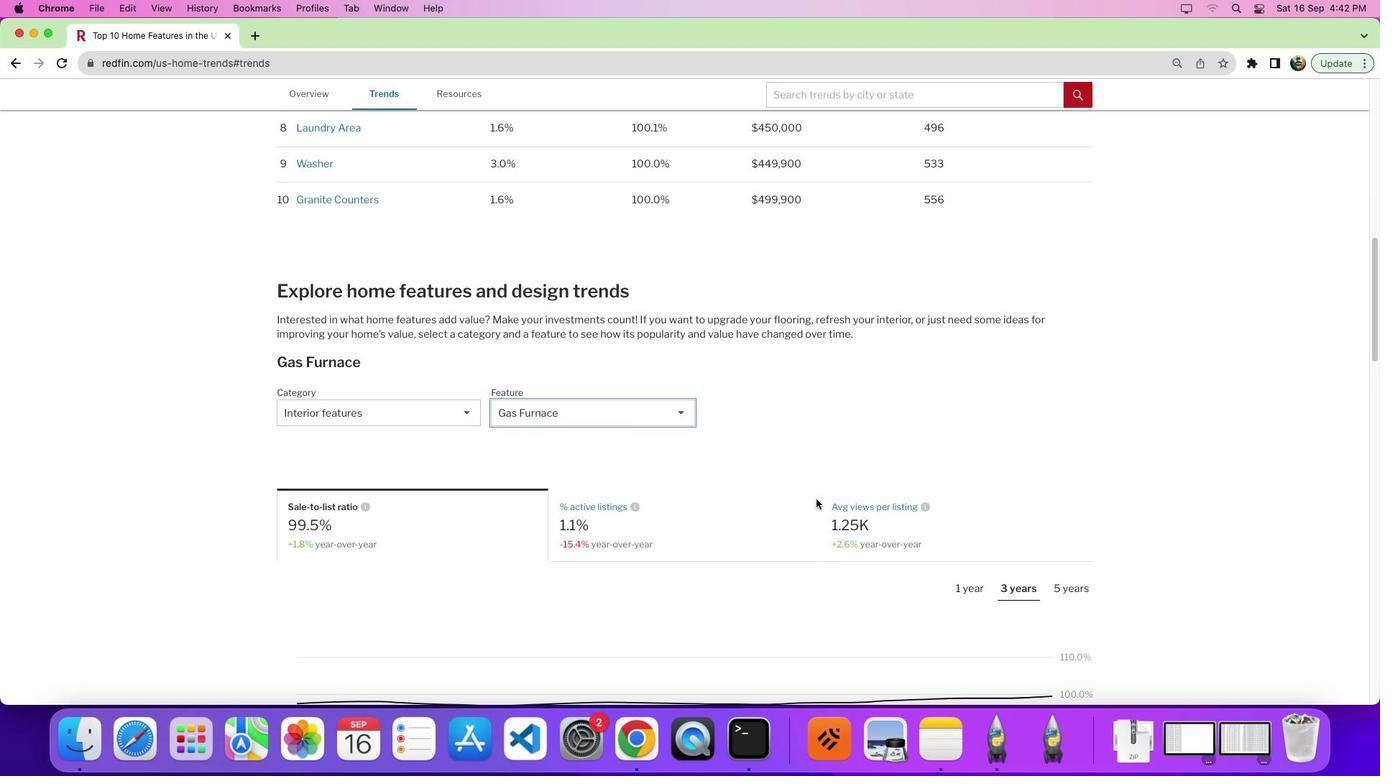 
Action: Mouse moved to (1067, 583)
Screenshot: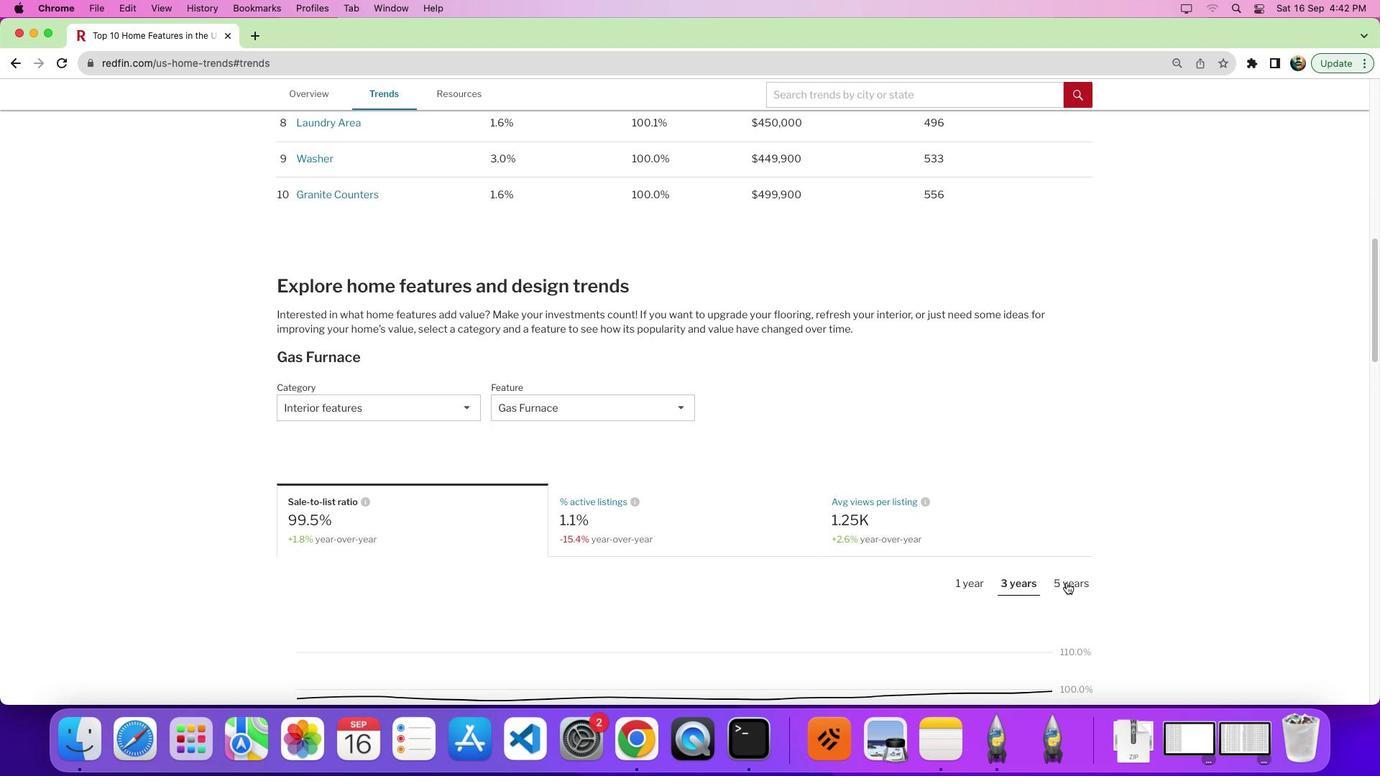 
Action: Mouse pressed left at (1067, 583)
Screenshot: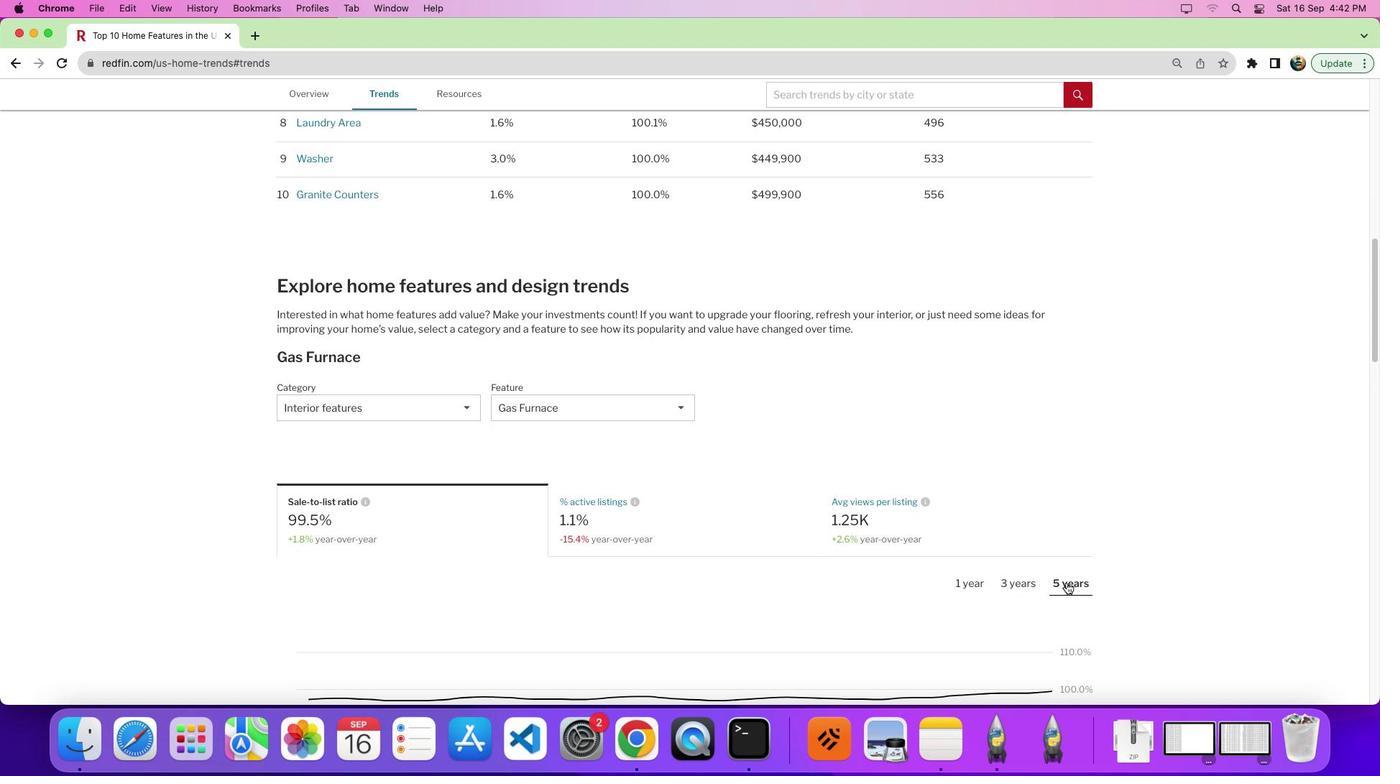 
Action: Mouse moved to (1072, 574)
Screenshot: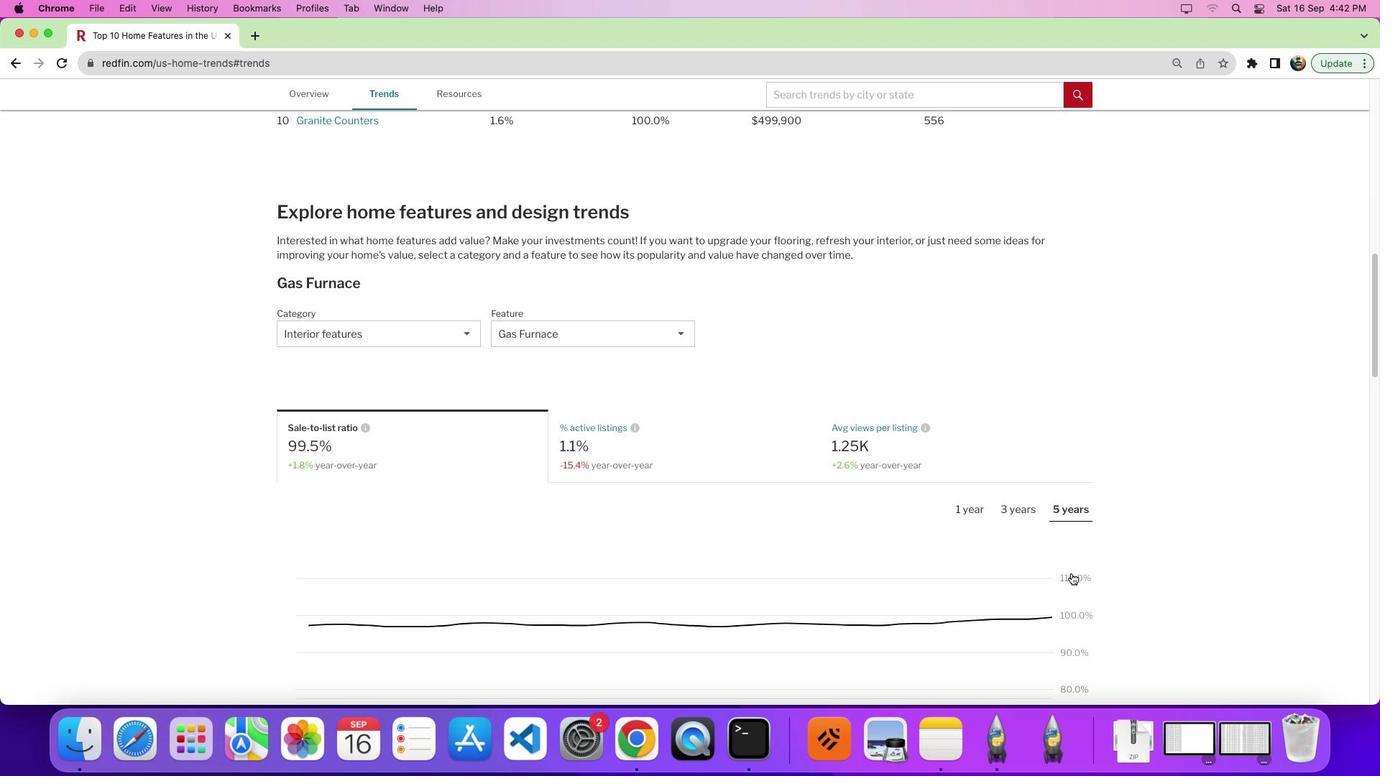 
Action: Mouse scrolled (1072, 574) with delta (0, 0)
Screenshot: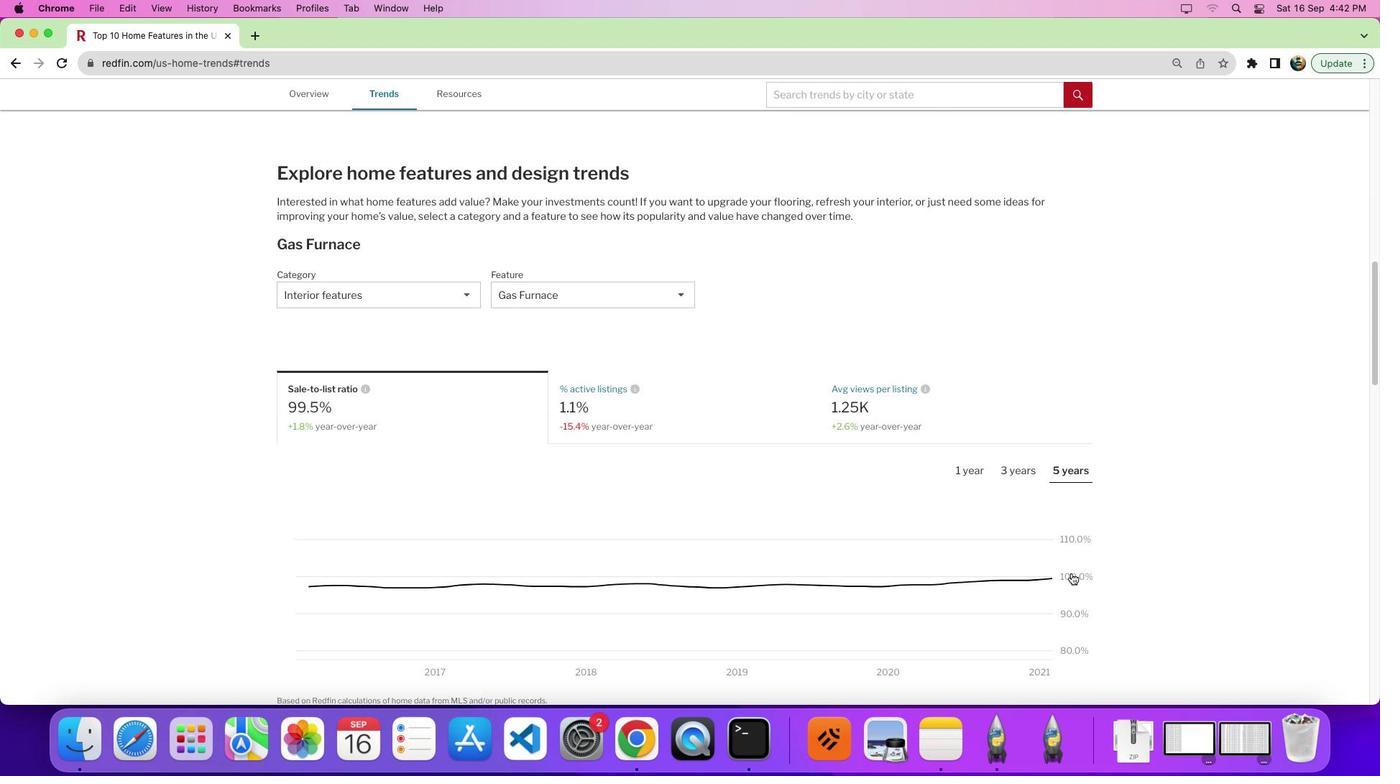
Action: Mouse moved to (1072, 574)
Screenshot: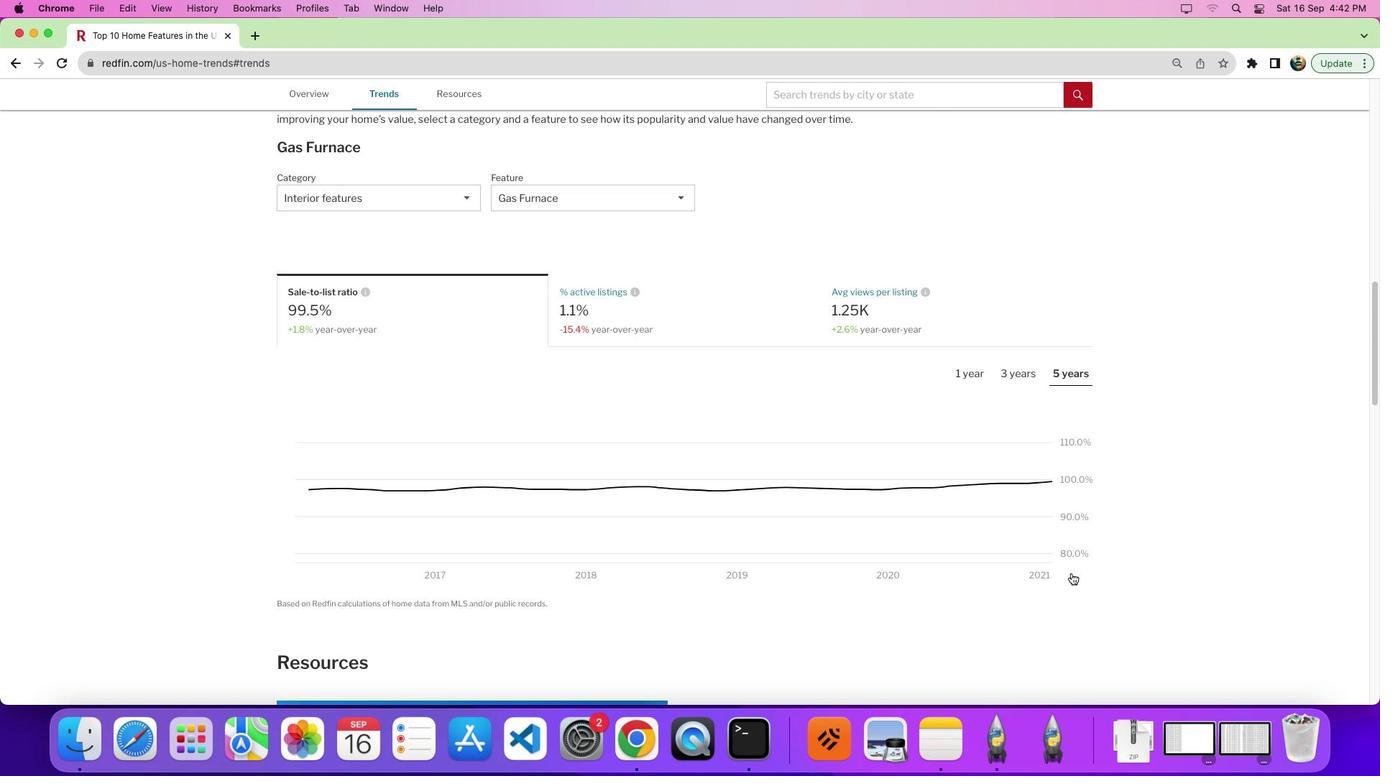 
Action: Mouse scrolled (1072, 574) with delta (0, 0)
Screenshot: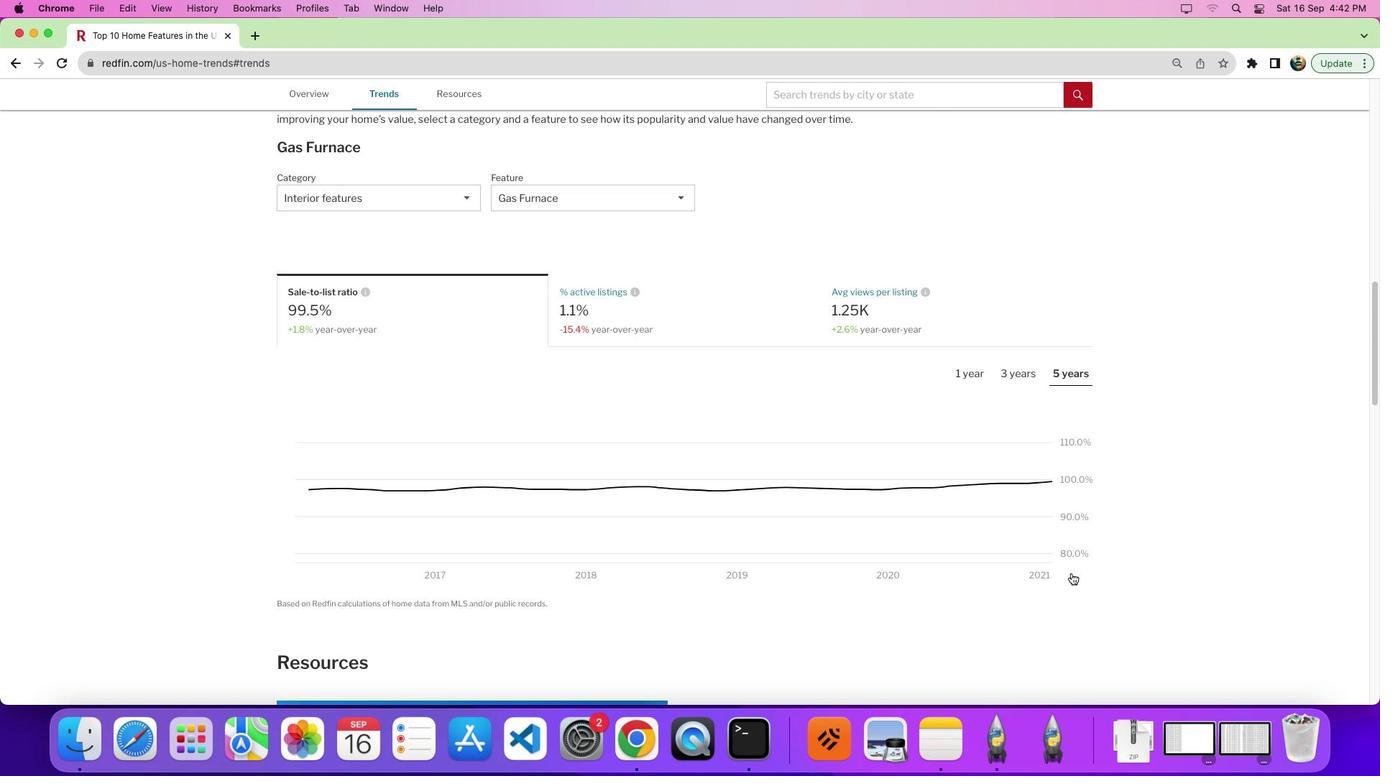 
Action: Mouse moved to (1072, 573)
Screenshot: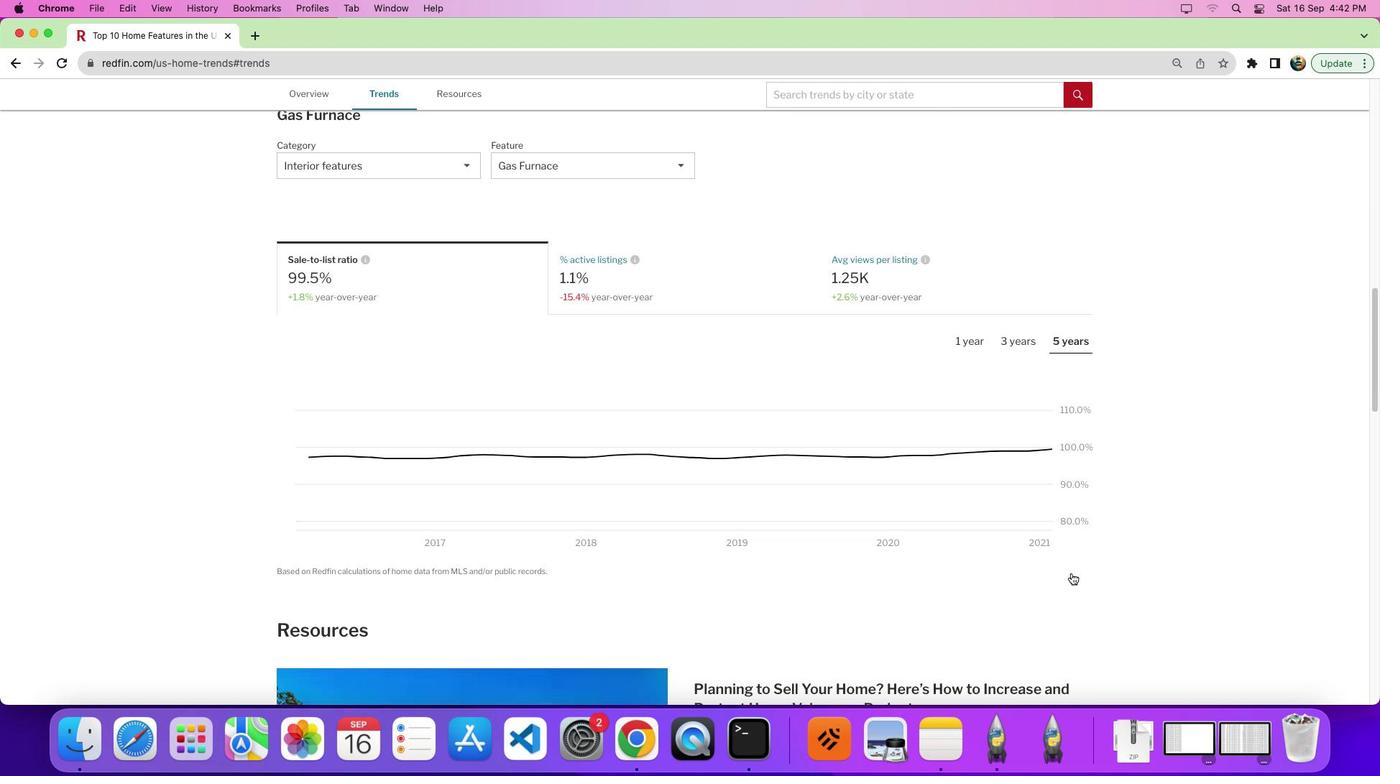 
Action: Mouse scrolled (1072, 573) with delta (0, -4)
Screenshot: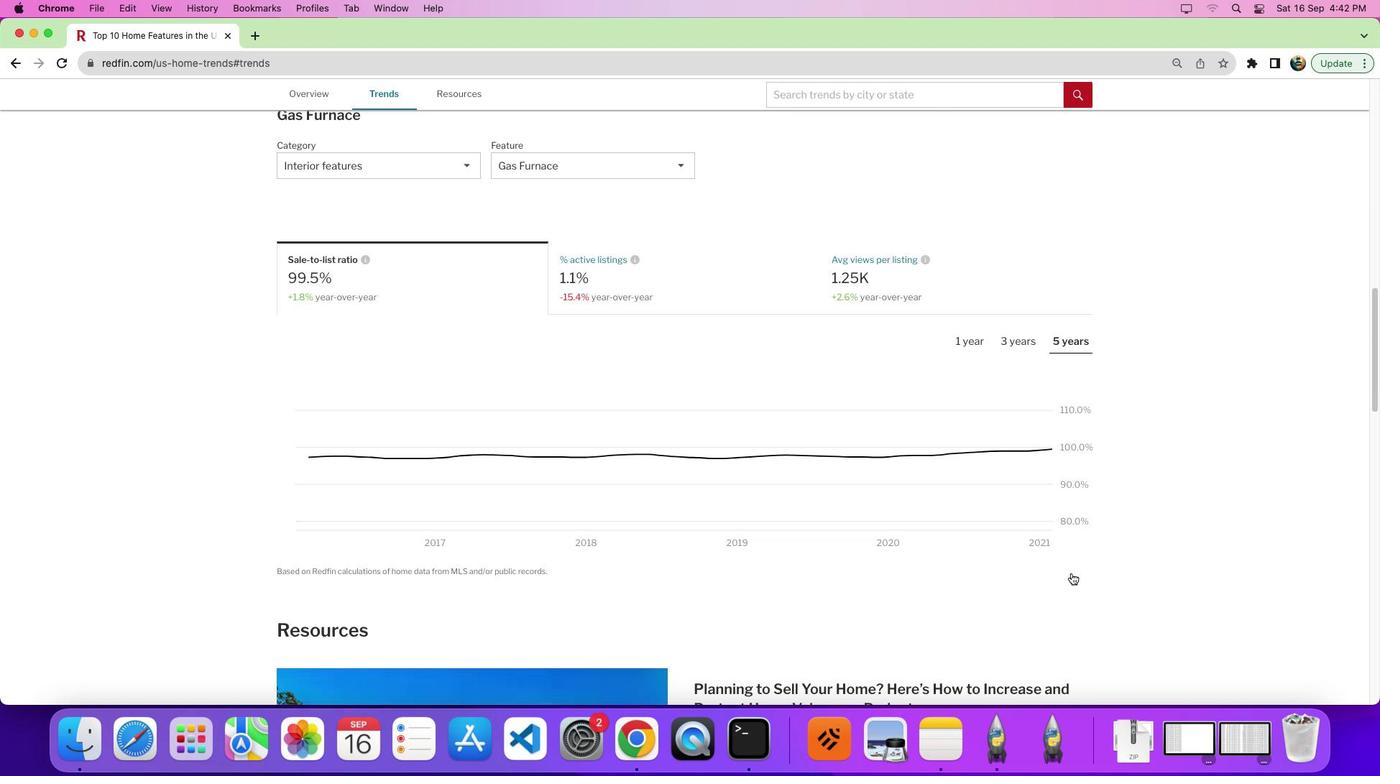 
Action: Mouse scrolled (1072, 573) with delta (0, -3)
Screenshot: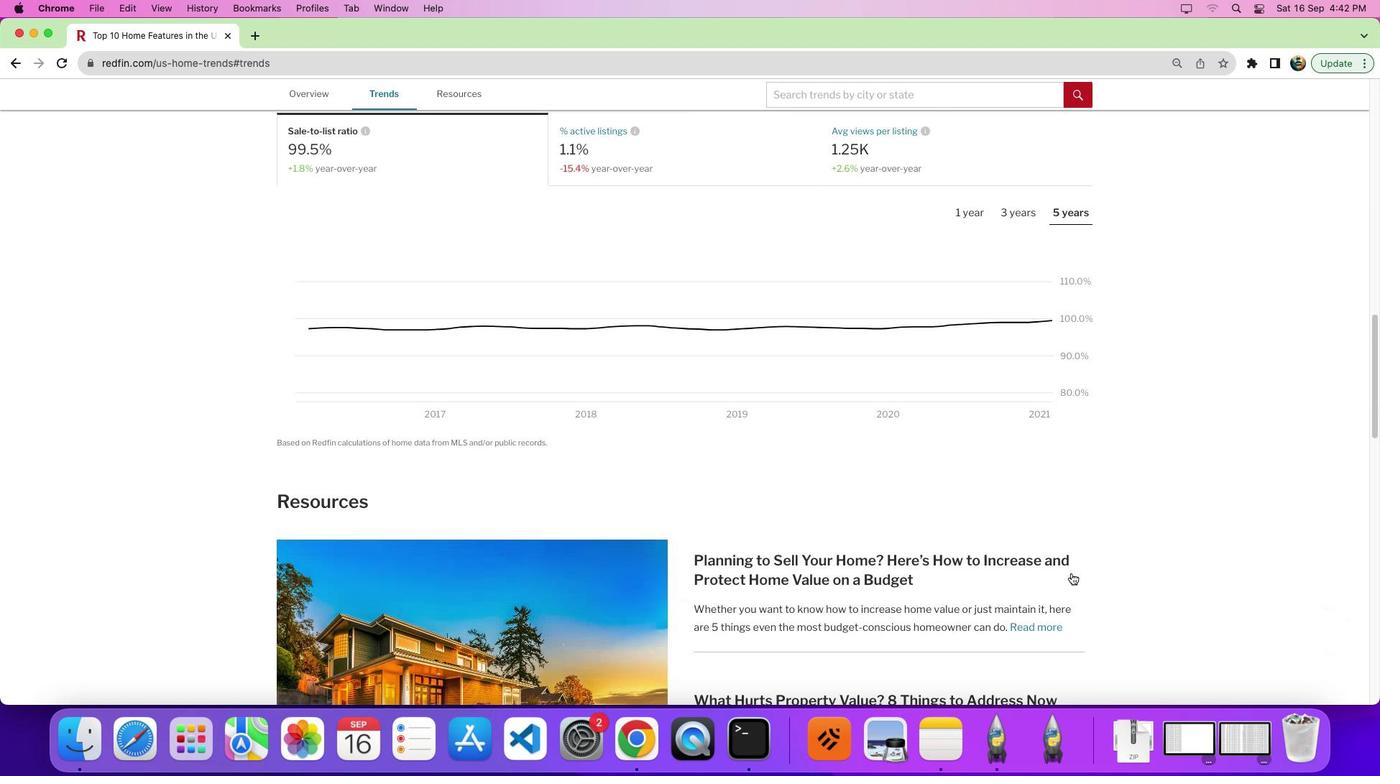 
Action: Mouse moved to (1012, 516)
Screenshot: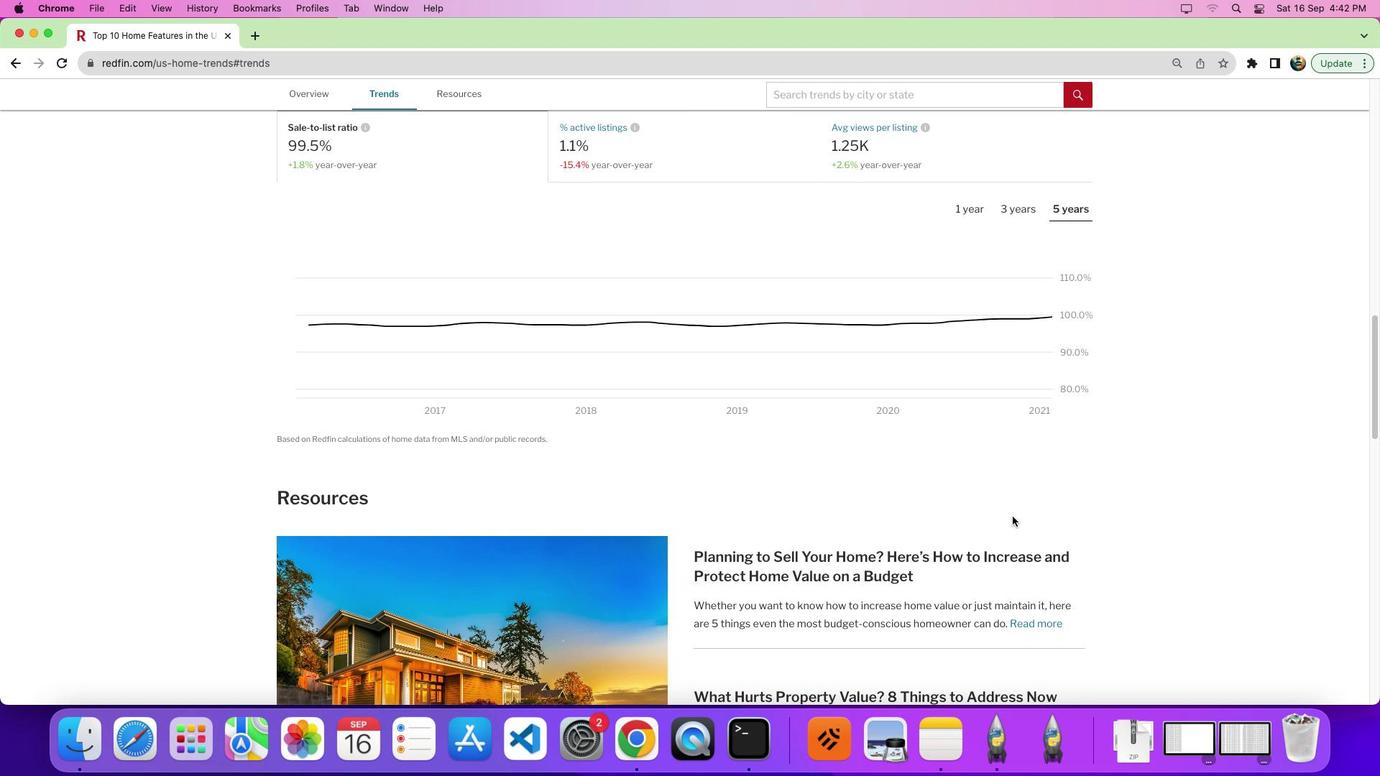 
Action: Mouse scrolled (1012, 516) with delta (0, 0)
Screenshot: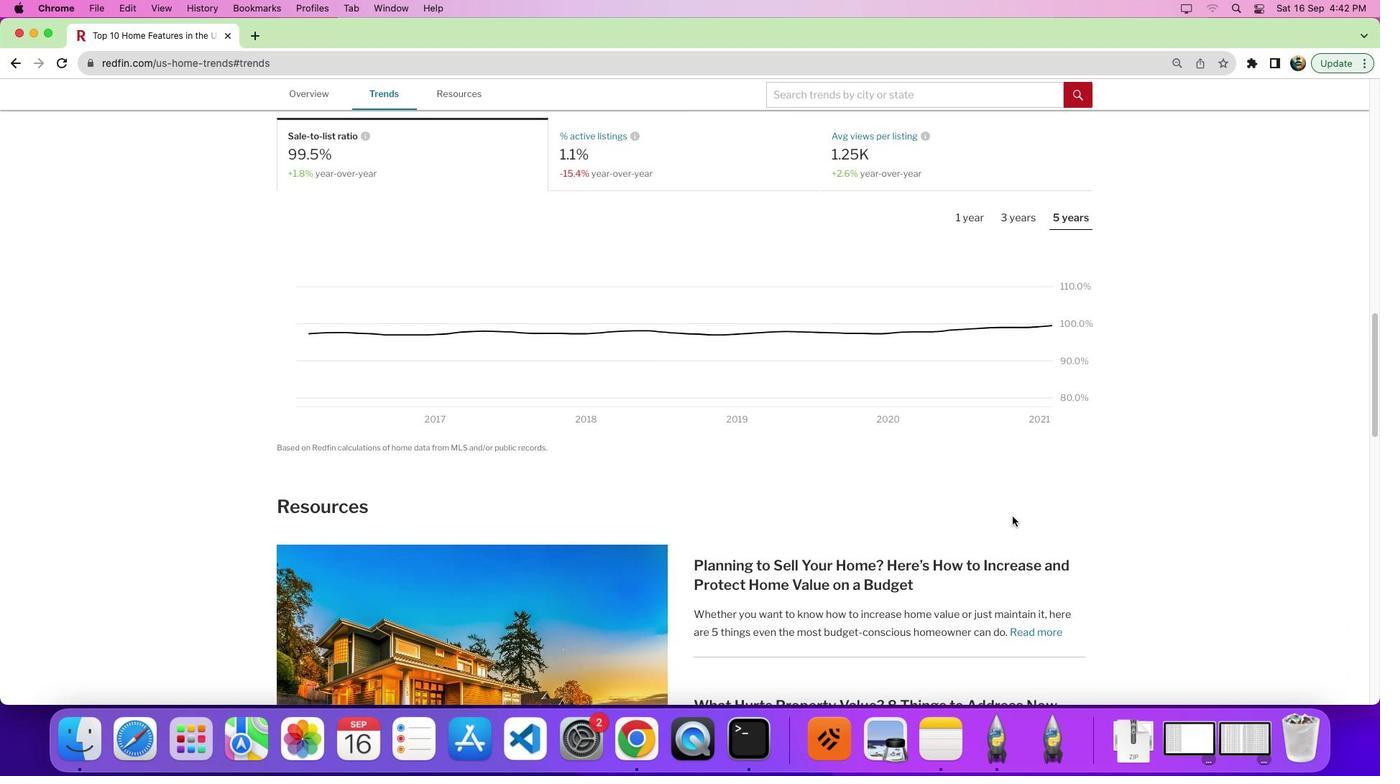 
Action: Mouse scrolled (1012, 516) with delta (0, 0)
Screenshot: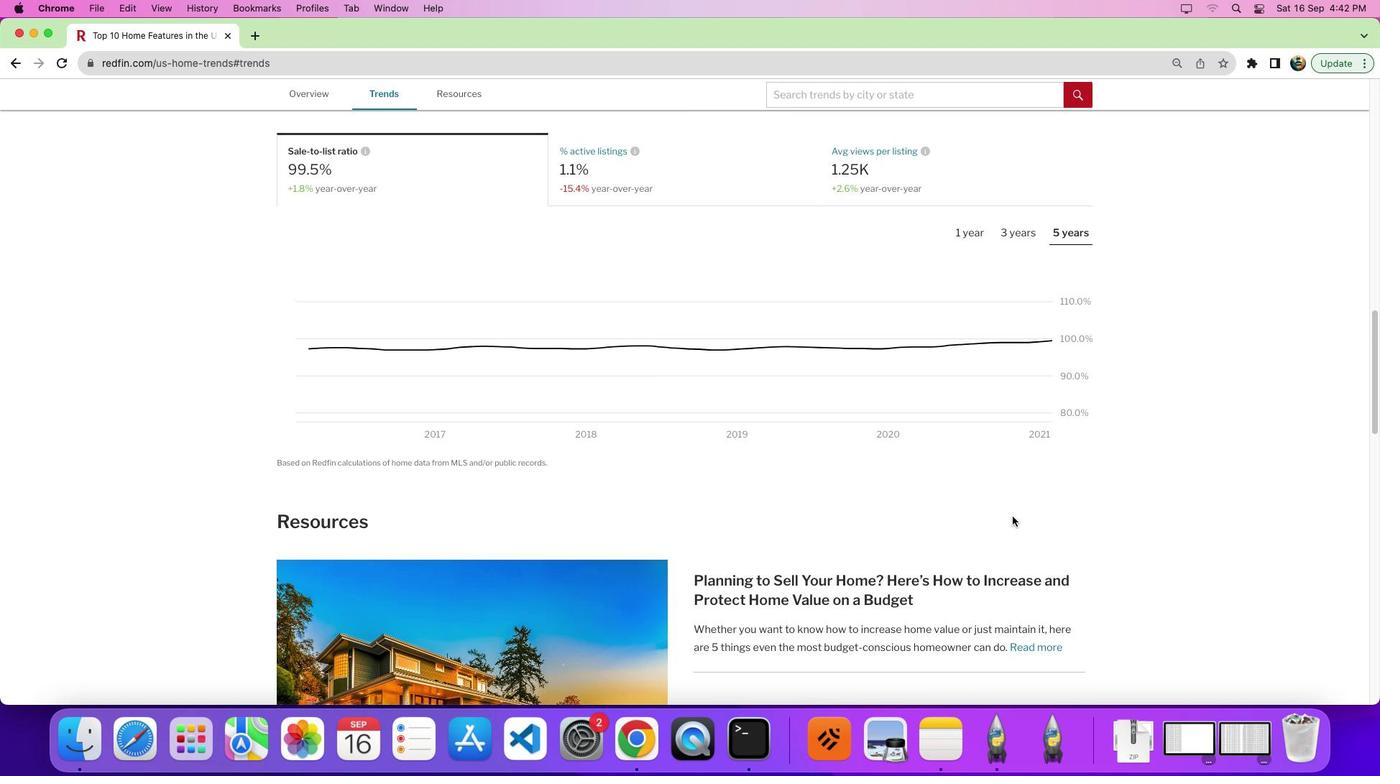 
Action: Mouse moved to (1048, 440)
Screenshot: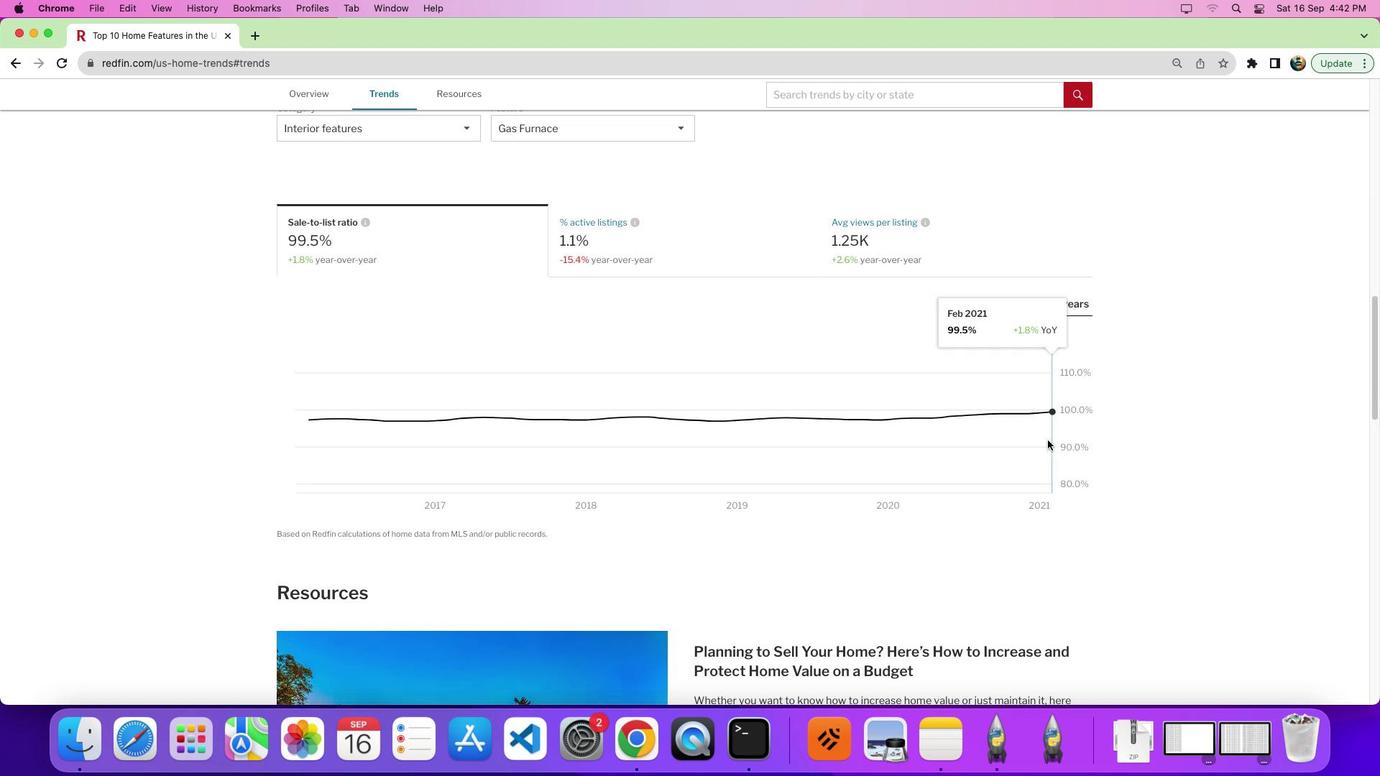 
Action: Mouse scrolled (1048, 440) with delta (0, 0)
Screenshot: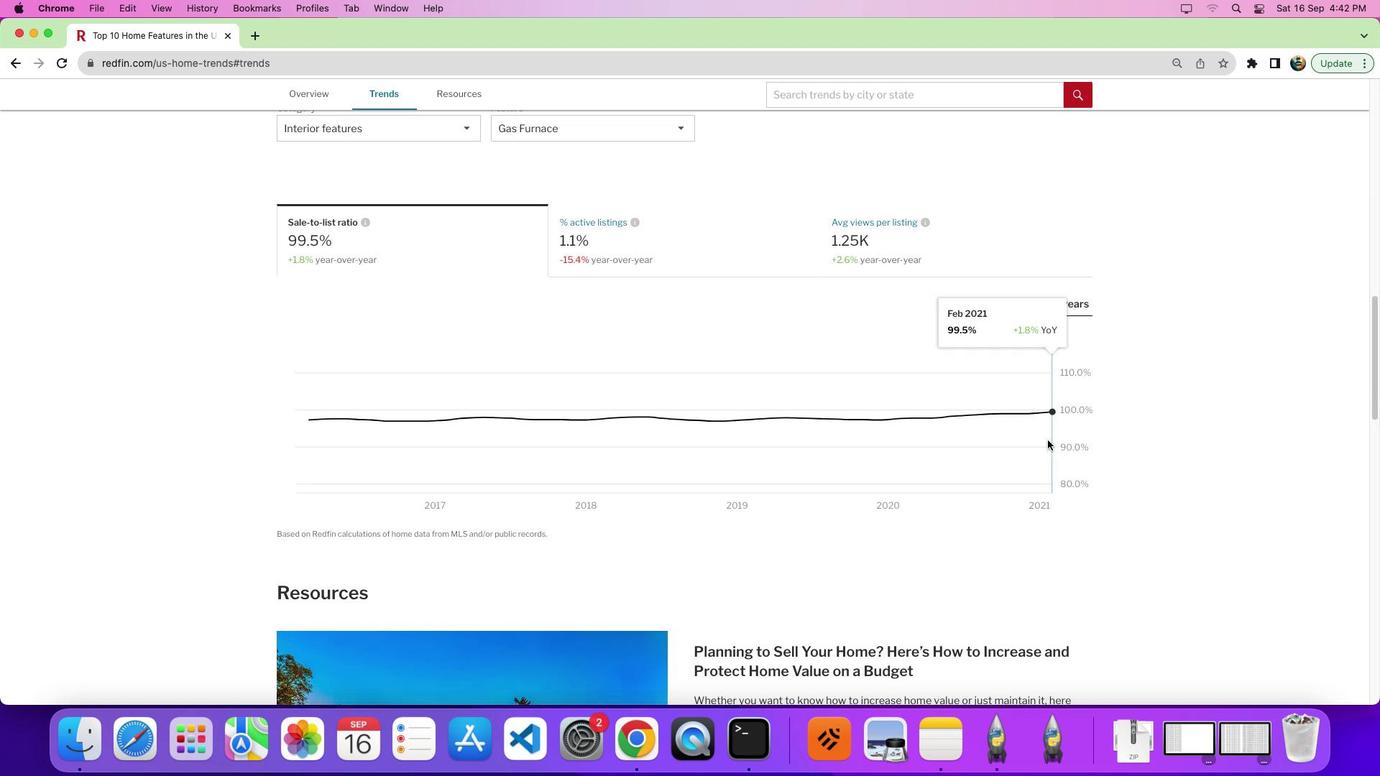 
Action: Mouse scrolled (1048, 440) with delta (0, 0)
Screenshot: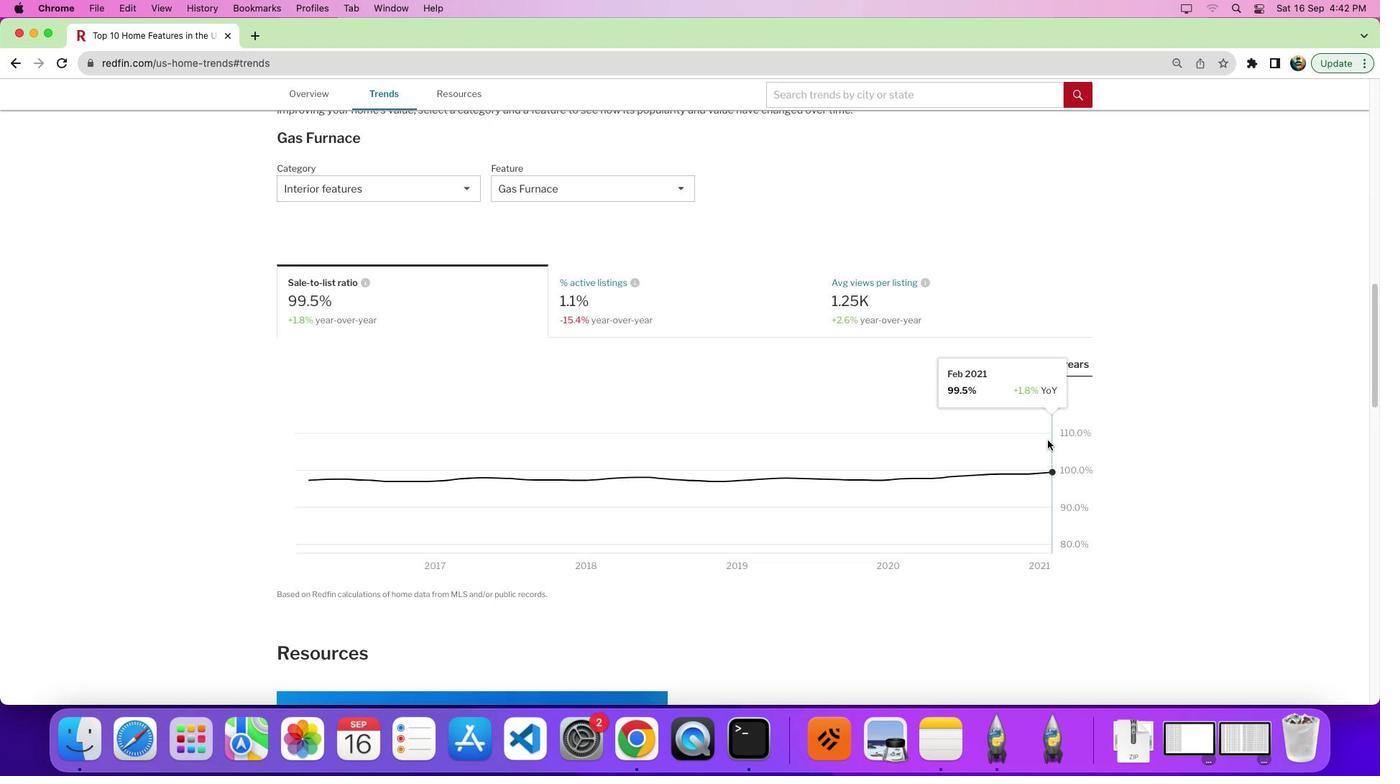 
Action: Mouse scrolled (1048, 440) with delta (0, 3)
Screenshot: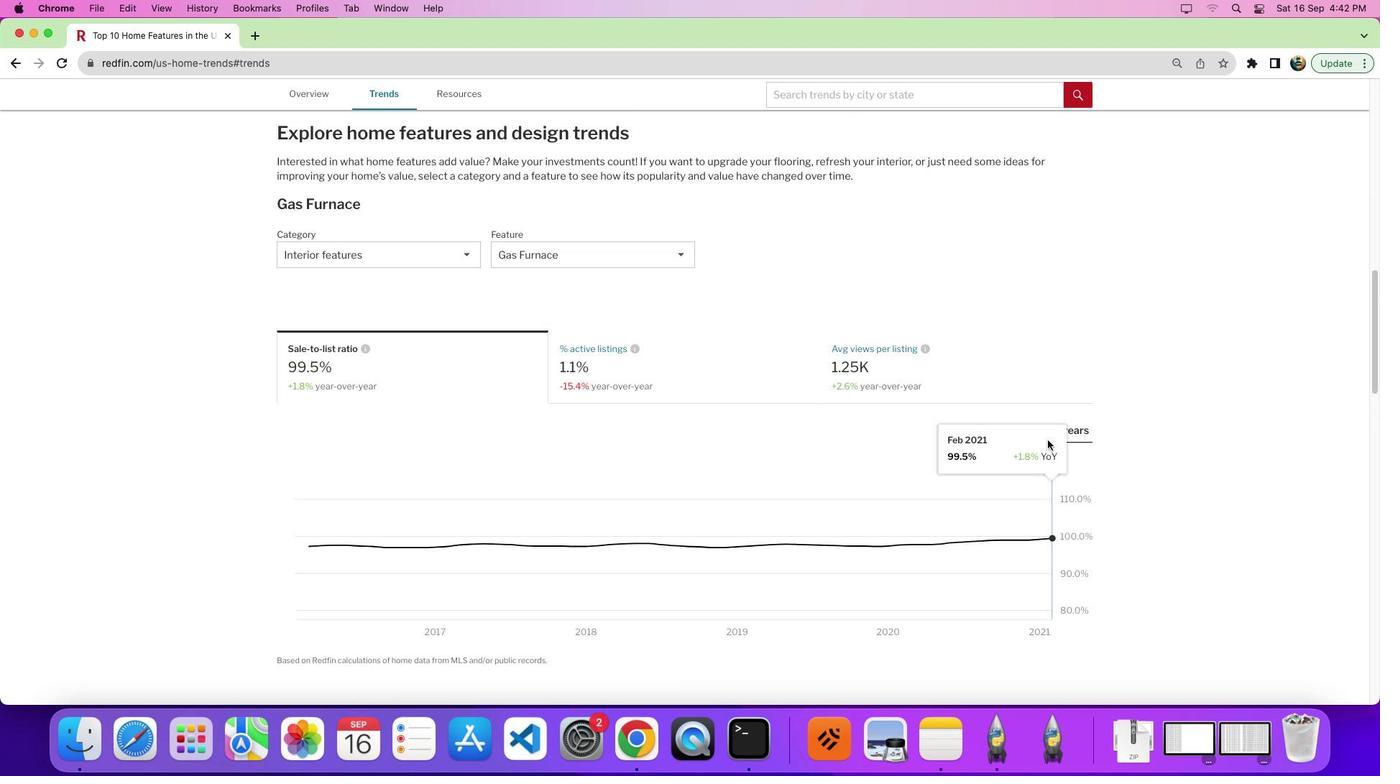 
Action: Mouse moved to (1048, 450)
Screenshot: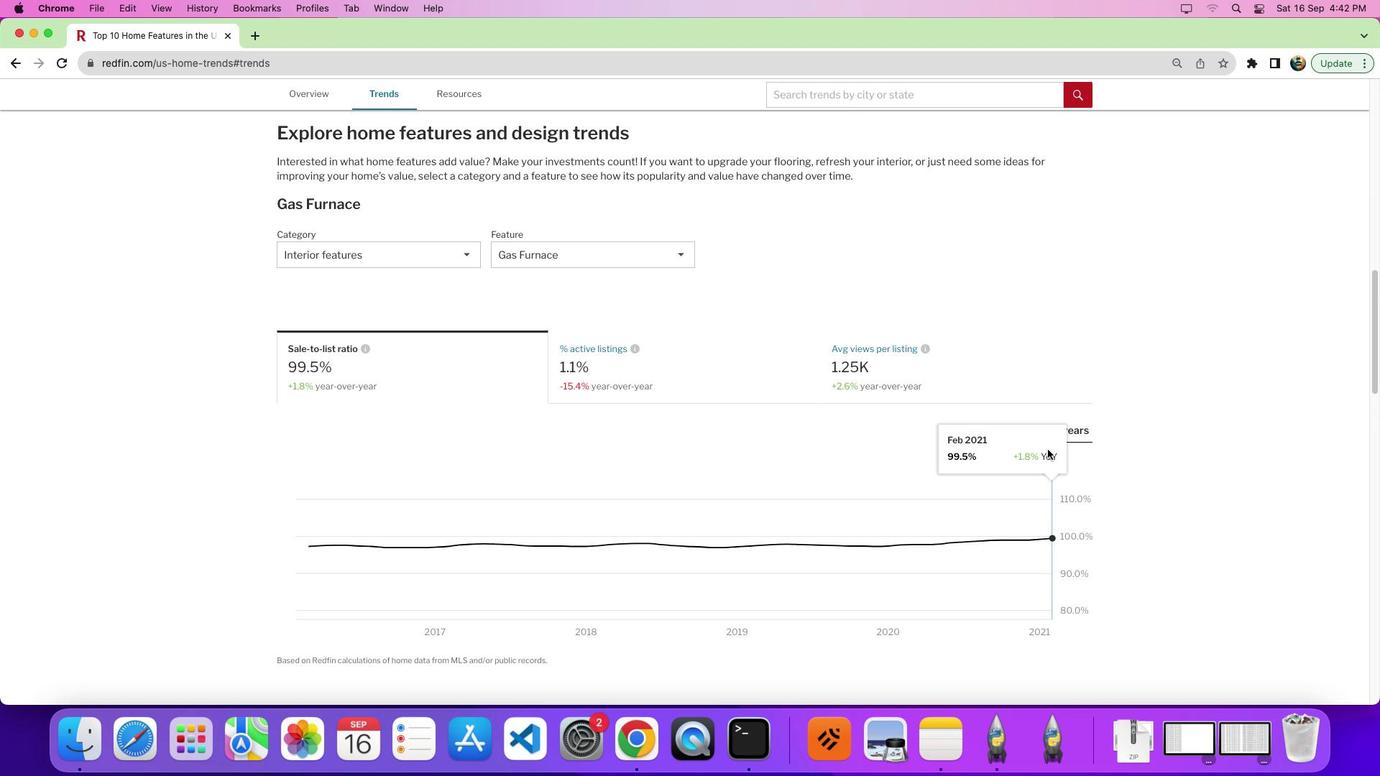 
